 Task: Search one way flight ticket for 2 adults, 2 children, 2 infants in seat in first from Las Vegas: Harry Reid International Airport to Jacksonville: Albert J. Ellis Airport on 8-3-2023. Choice of flights is Southwest. Number of bags: 2 carry on bags. Price is upto 81000. Outbound departure time preference is 12:00. Return departure time preference is 14:15. Flight should be less emission only.
Action: Mouse moved to (242, 336)
Screenshot: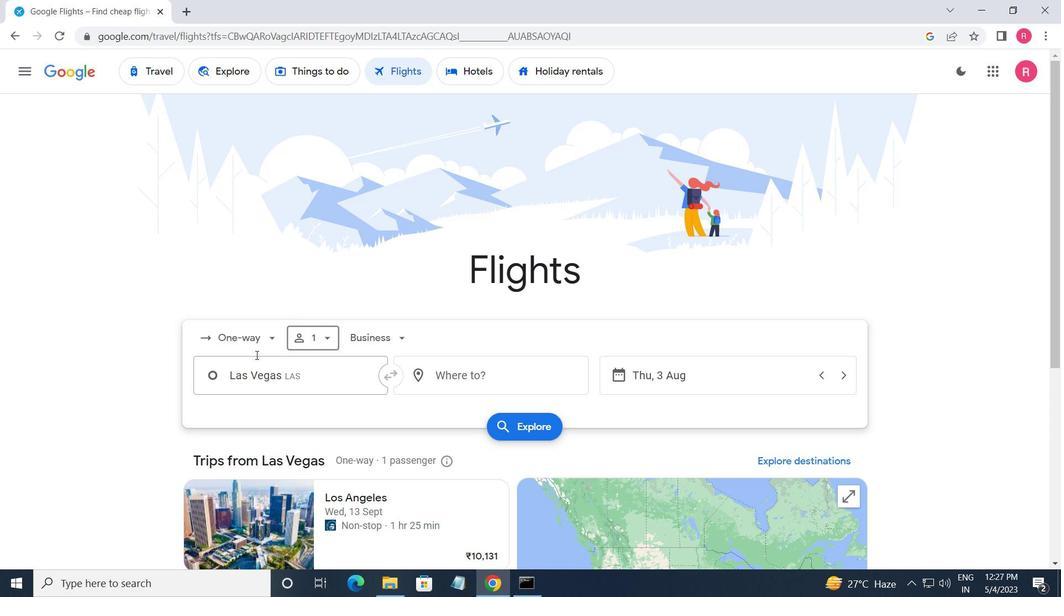 
Action: Mouse pressed left at (242, 336)
Screenshot: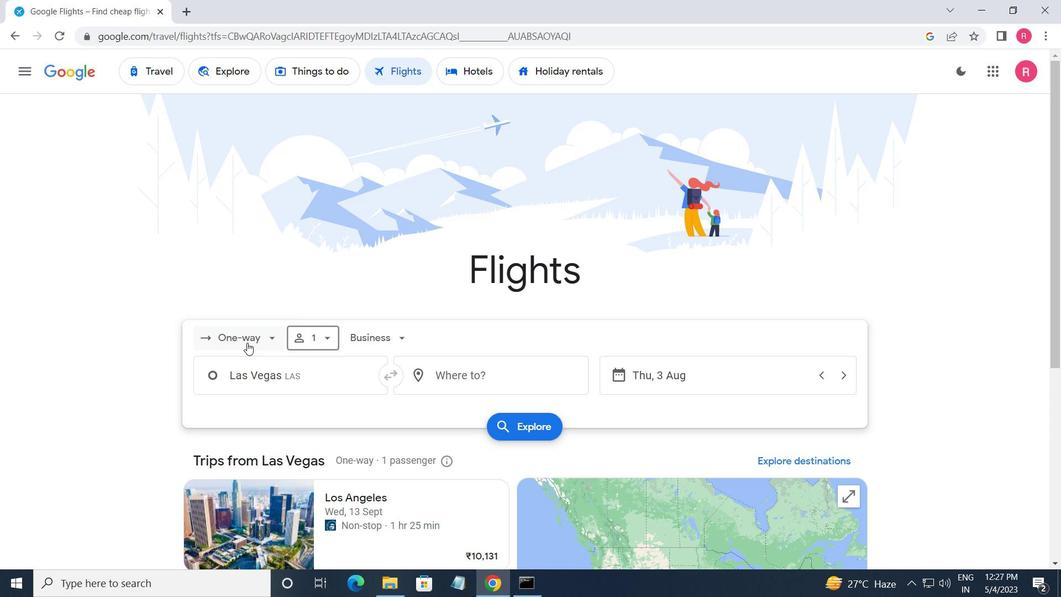 
Action: Mouse moved to (249, 405)
Screenshot: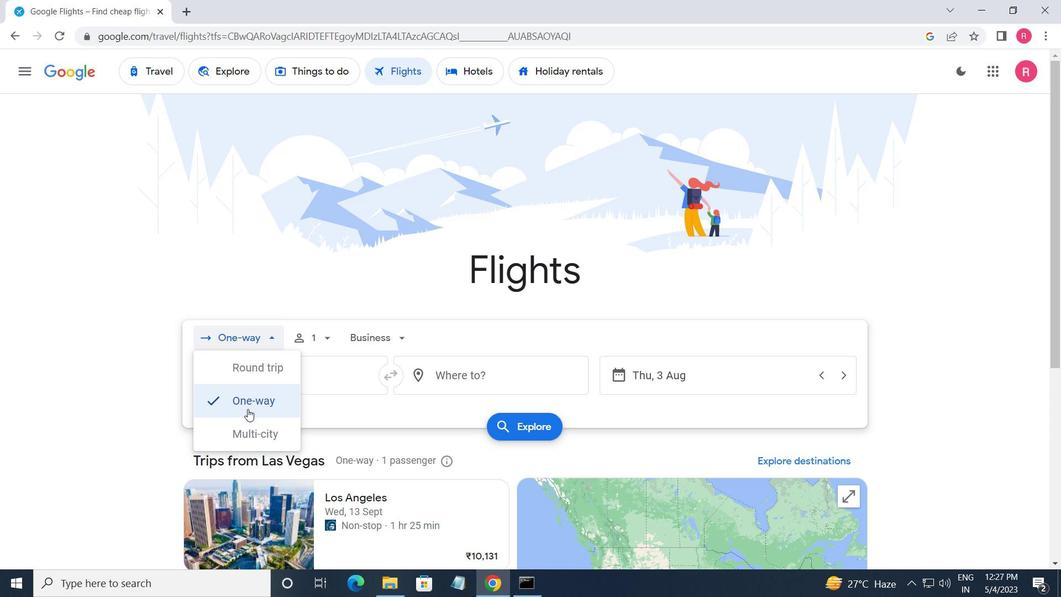 
Action: Mouse pressed left at (249, 405)
Screenshot: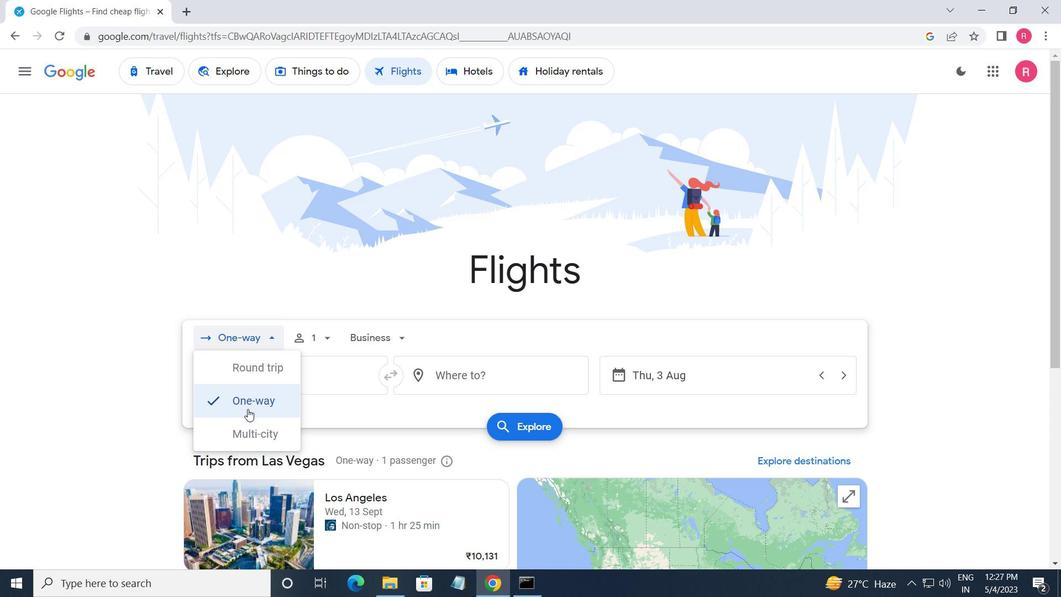 
Action: Mouse moved to (316, 337)
Screenshot: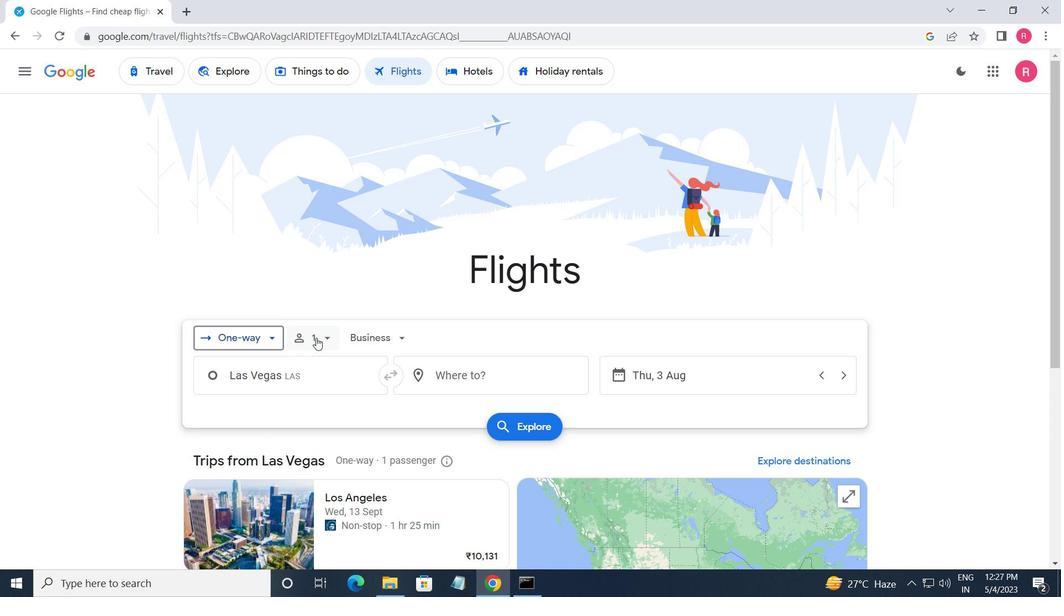 
Action: Mouse pressed left at (316, 337)
Screenshot: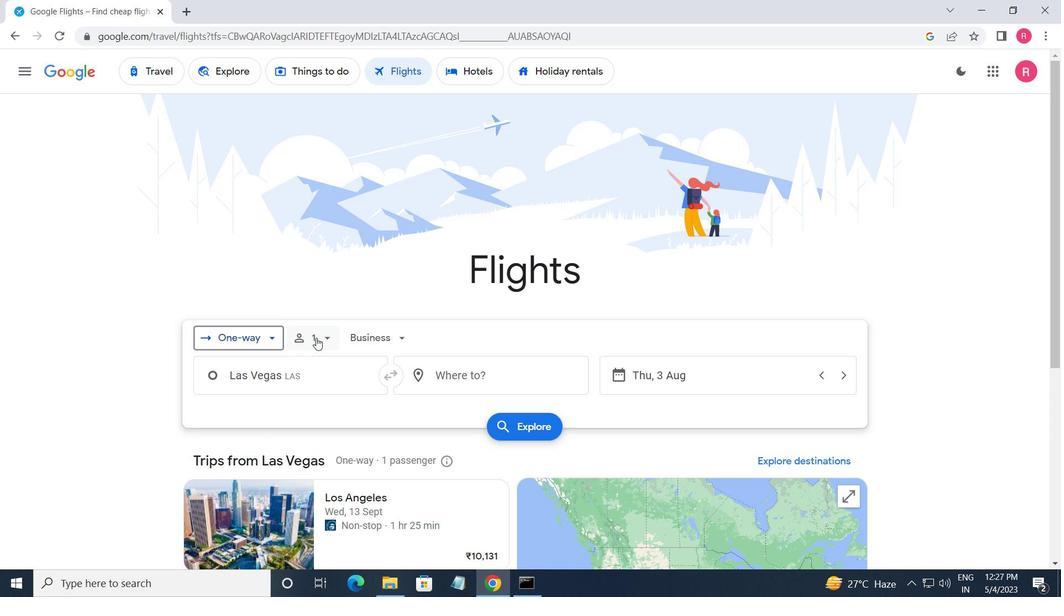 
Action: Mouse moved to (426, 375)
Screenshot: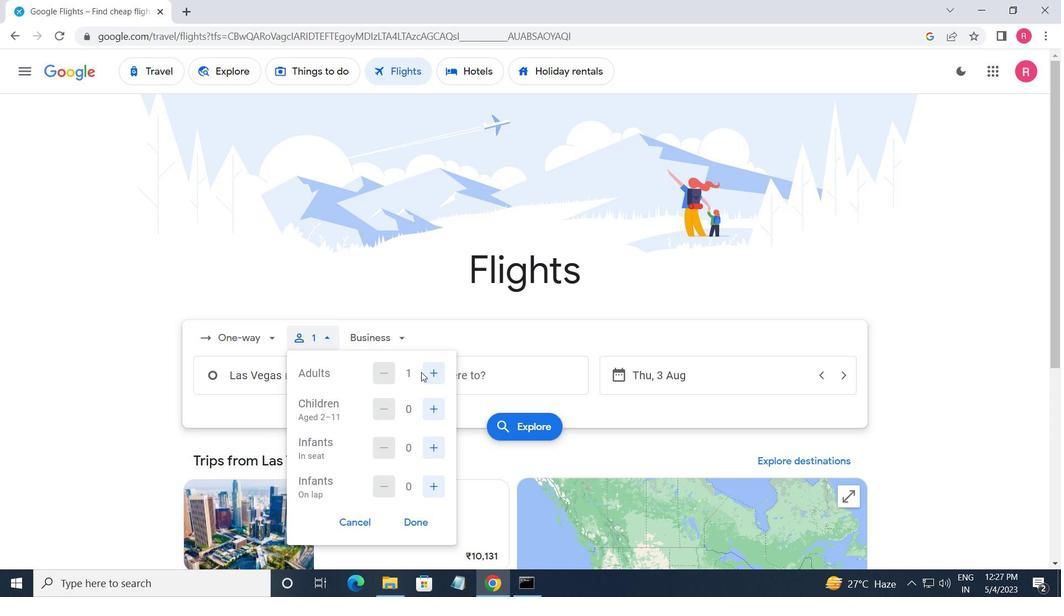 
Action: Mouse pressed left at (426, 375)
Screenshot: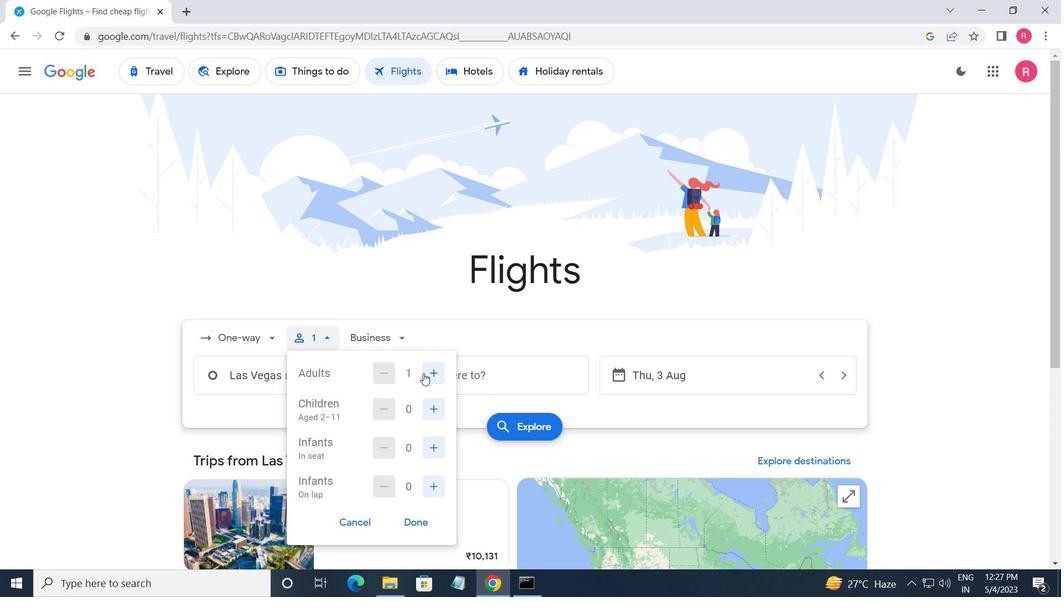 
Action: Mouse moved to (434, 414)
Screenshot: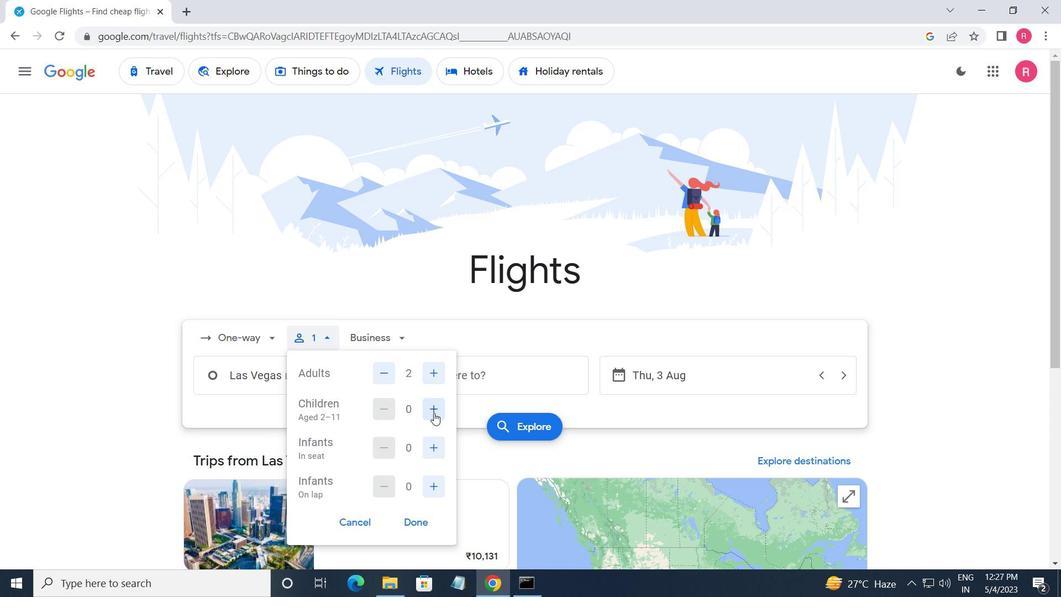 
Action: Mouse pressed left at (434, 414)
Screenshot: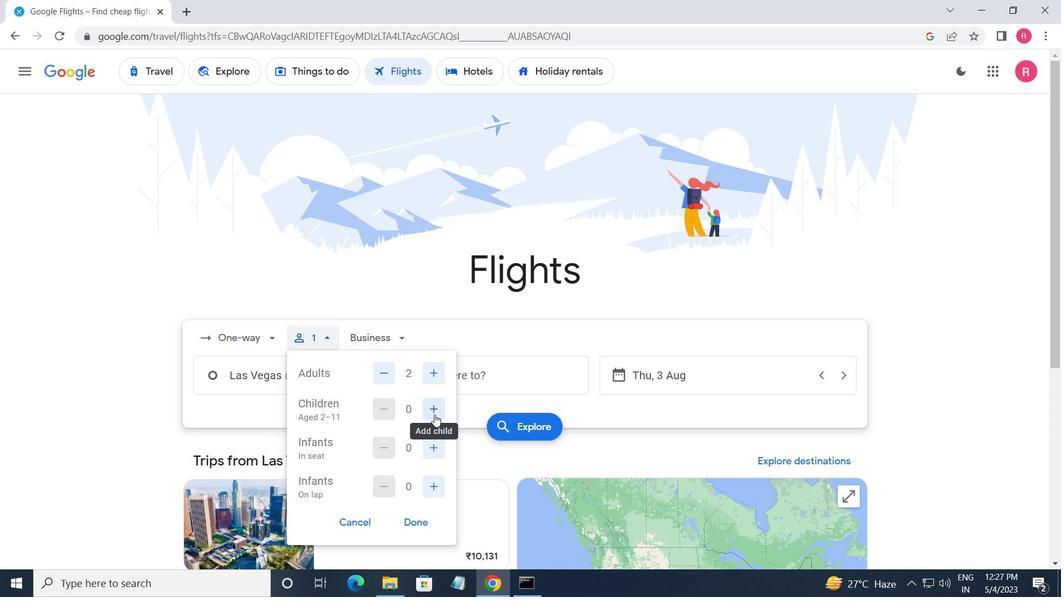 
Action: Mouse moved to (435, 414)
Screenshot: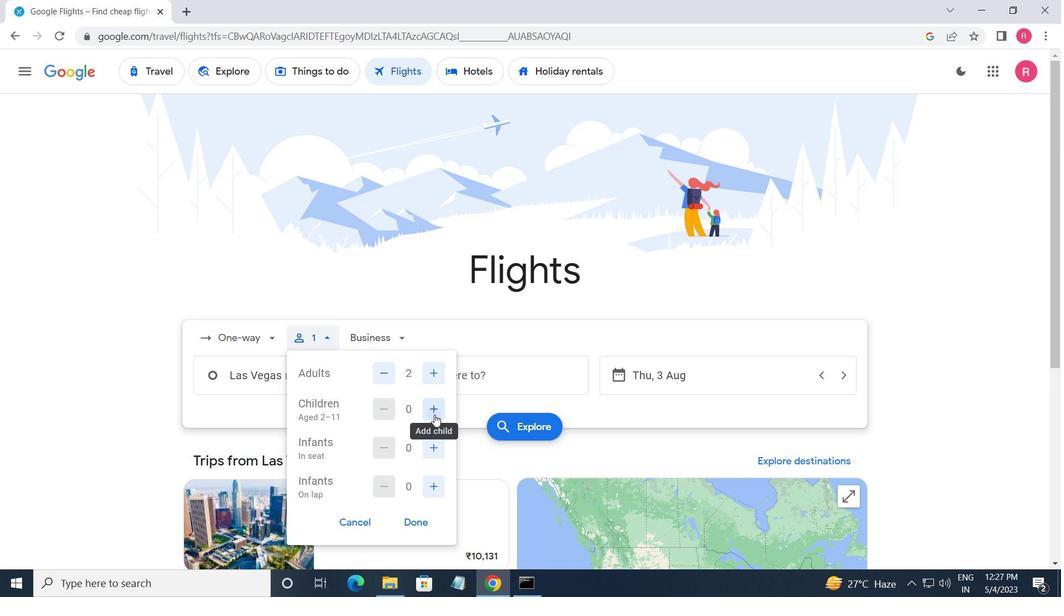 
Action: Mouse pressed left at (435, 414)
Screenshot: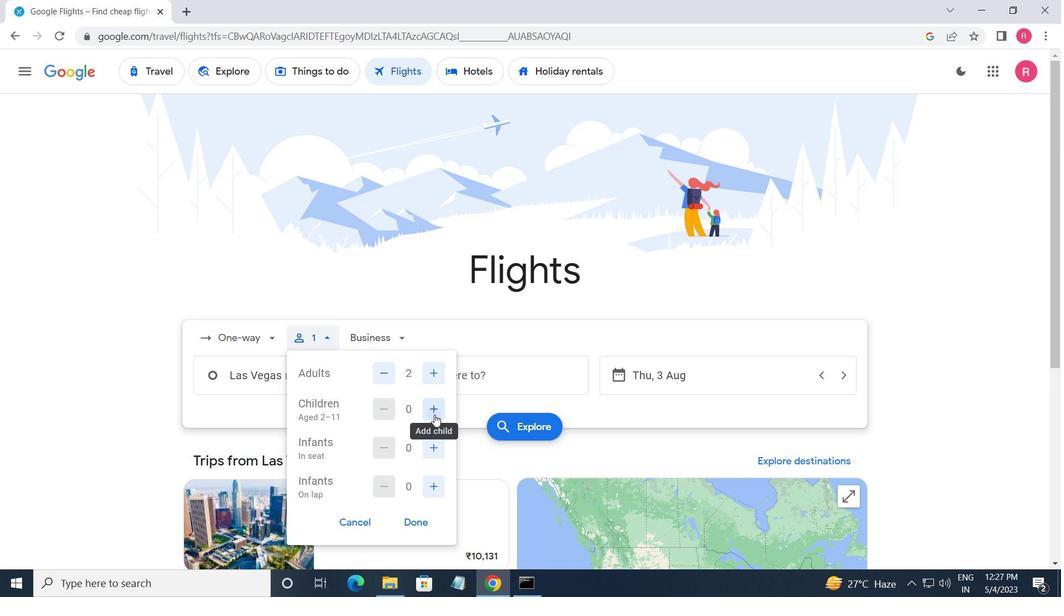 
Action: Mouse moved to (434, 440)
Screenshot: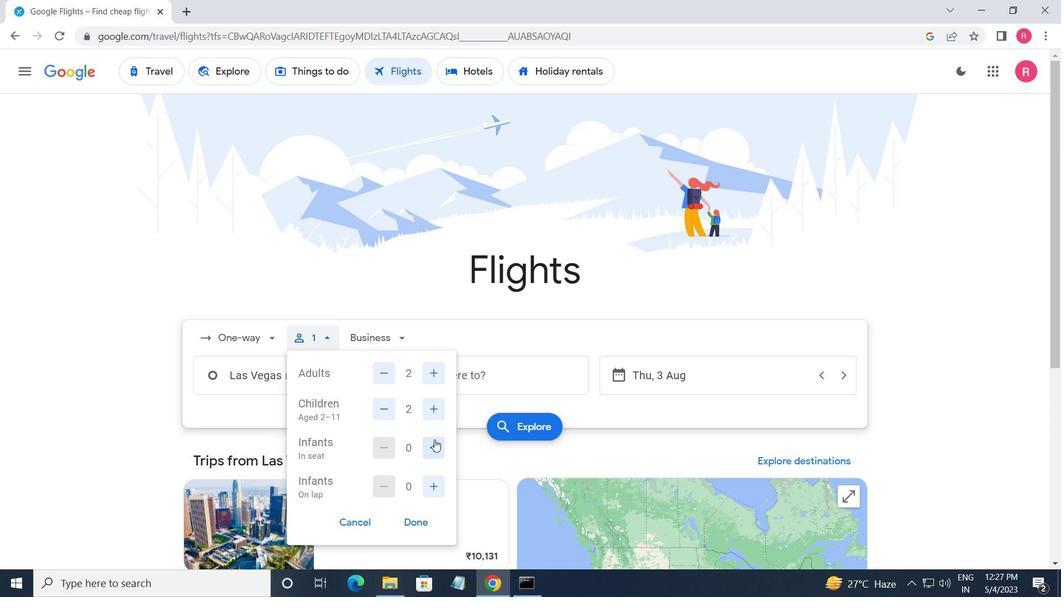 
Action: Mouse pressed left at (434, 440)
Screenshot: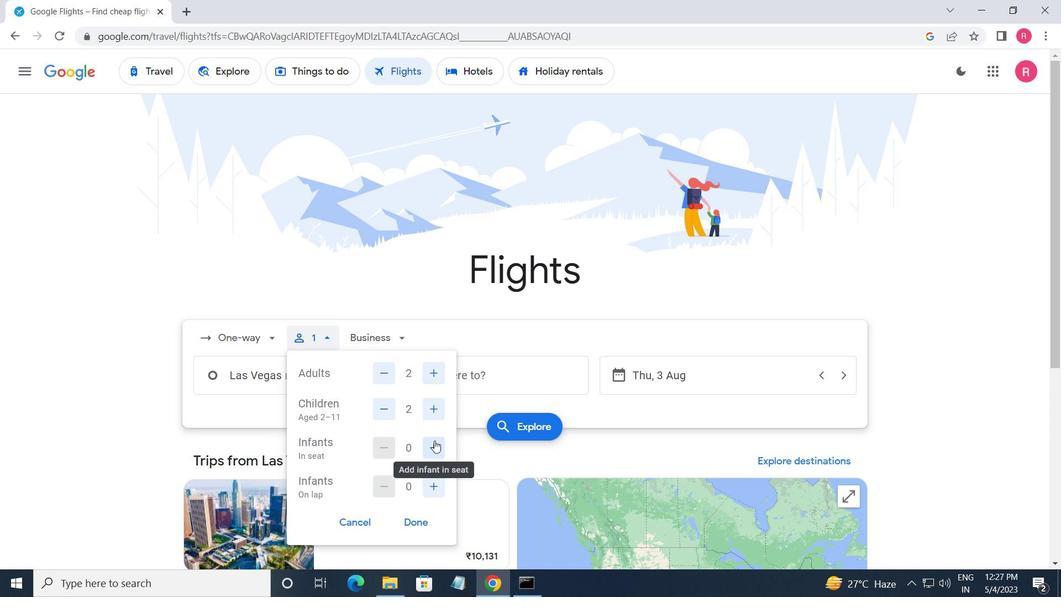 
Action: Mouse pressed left at (434, 440)
Screenshot: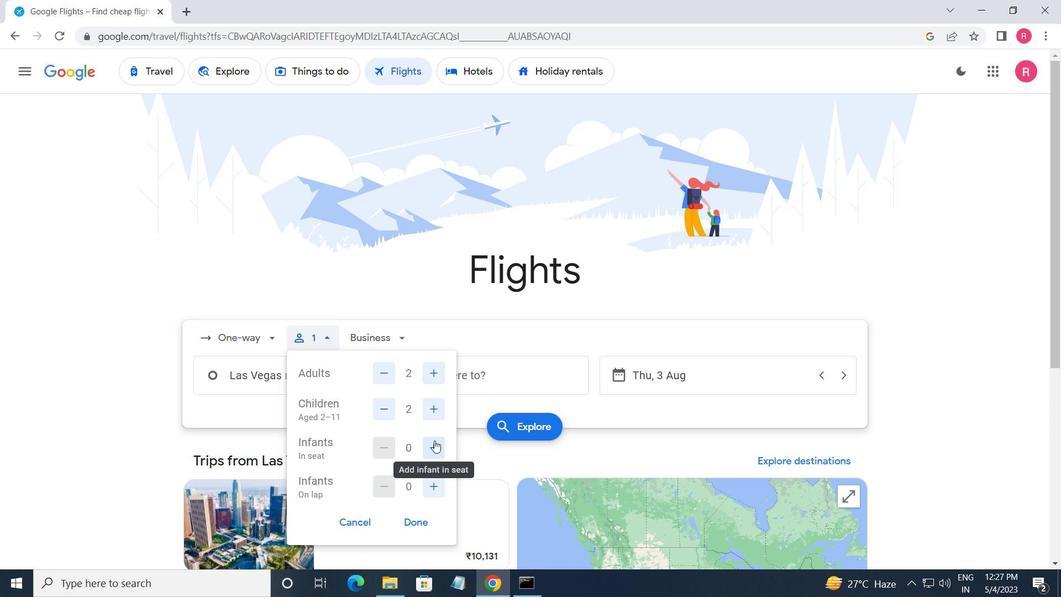 
Action: Mouse moved to (389, 322)
Screenshot: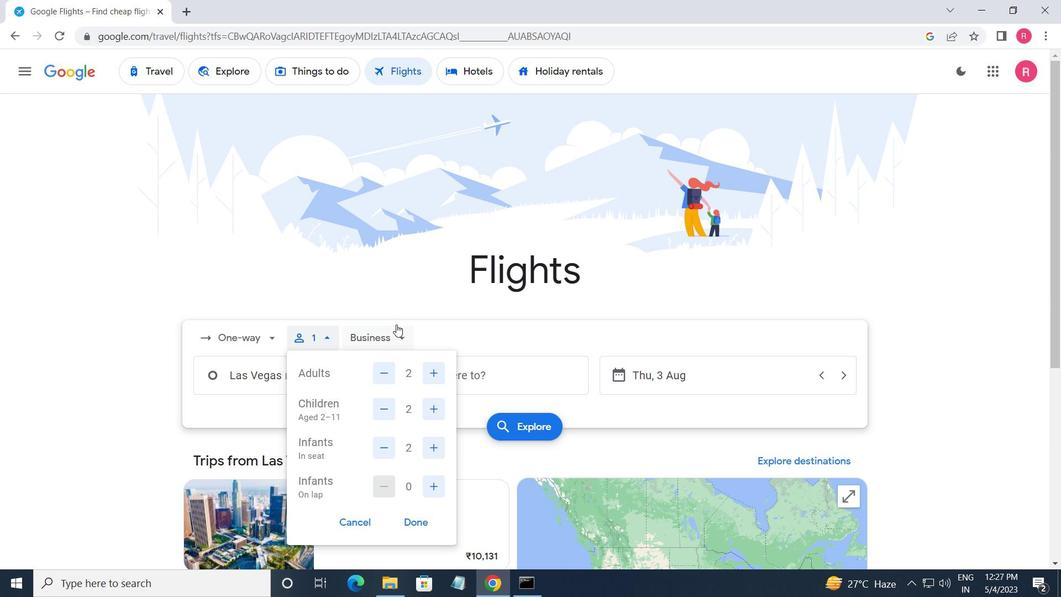 
Action: Mouse pressed left at (389, 322)
Screenshot: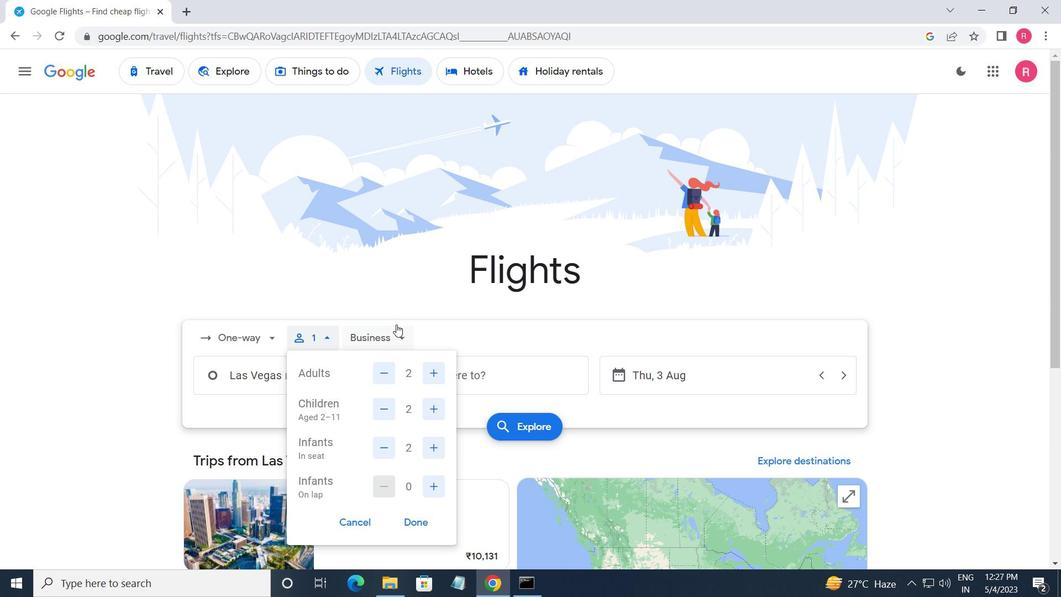 
Action: Mouse moved to (408, 475)
Screenshot: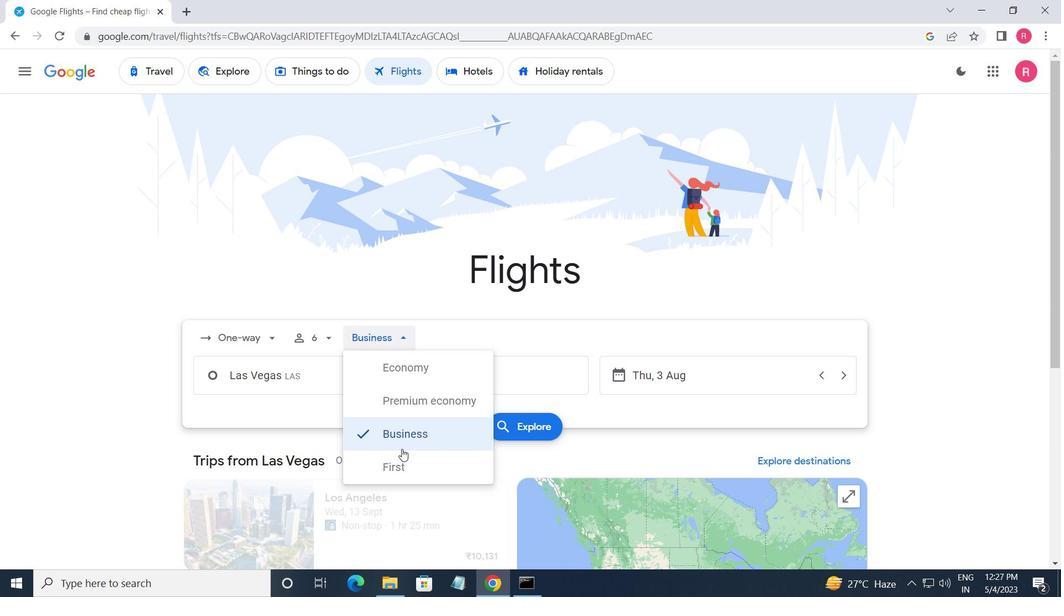 
Action: Mouse pressed left at (408, 475)
Screenshot: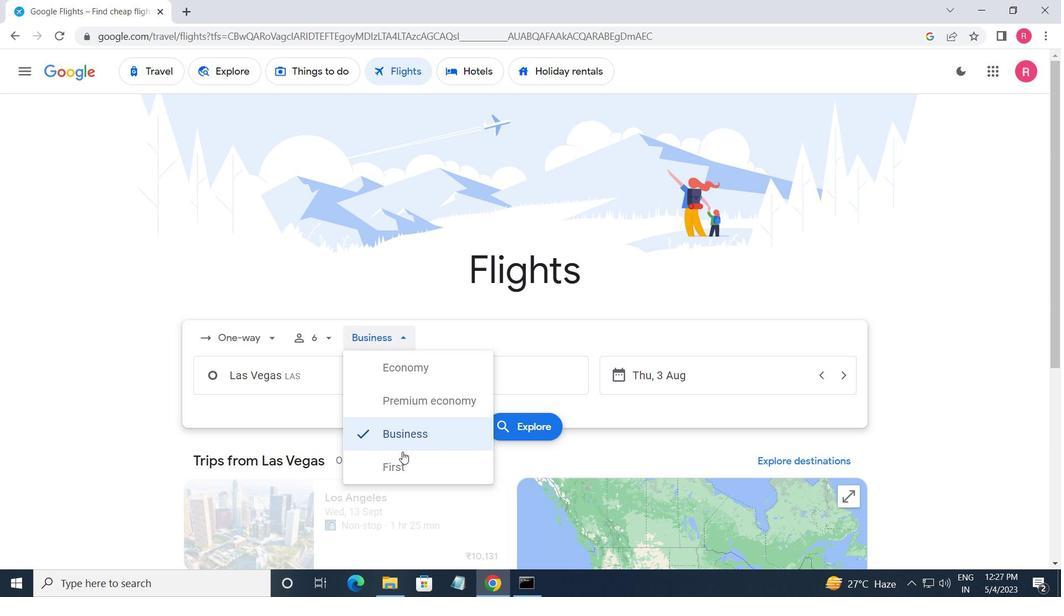 
Action: Mouse moved to (351, 393)
Screenshot: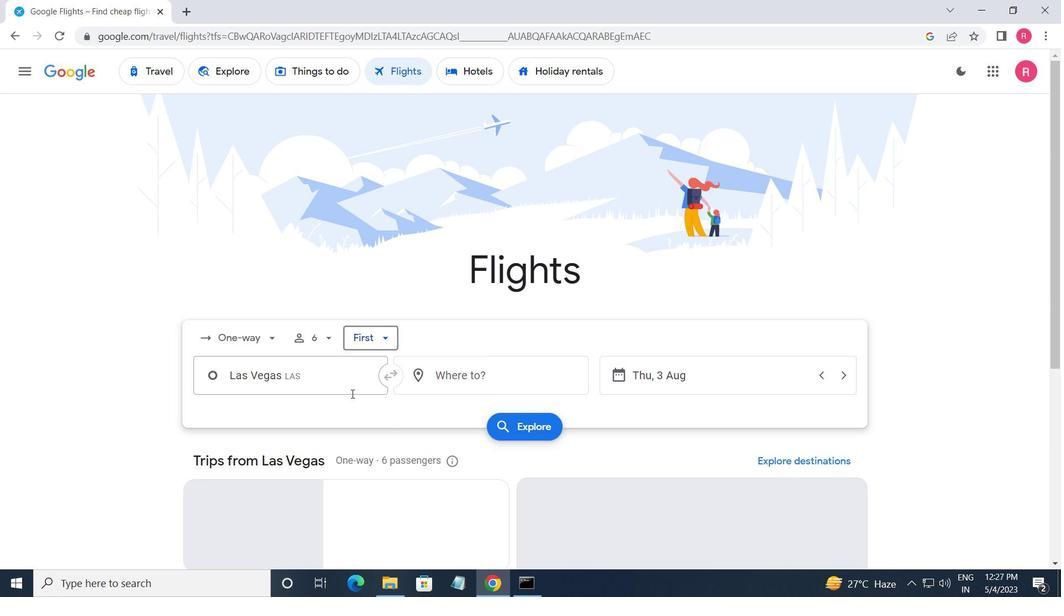 
Action: Mouse pressed left at (351, 393)
Screenshot: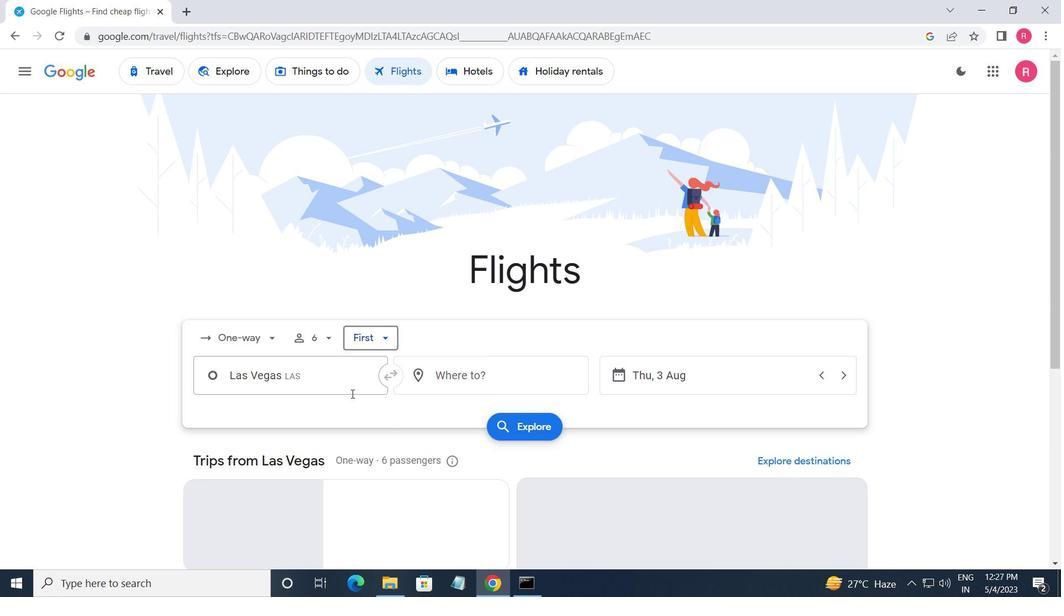 
Action: Mouse moved to (334, 441)
Screenshot: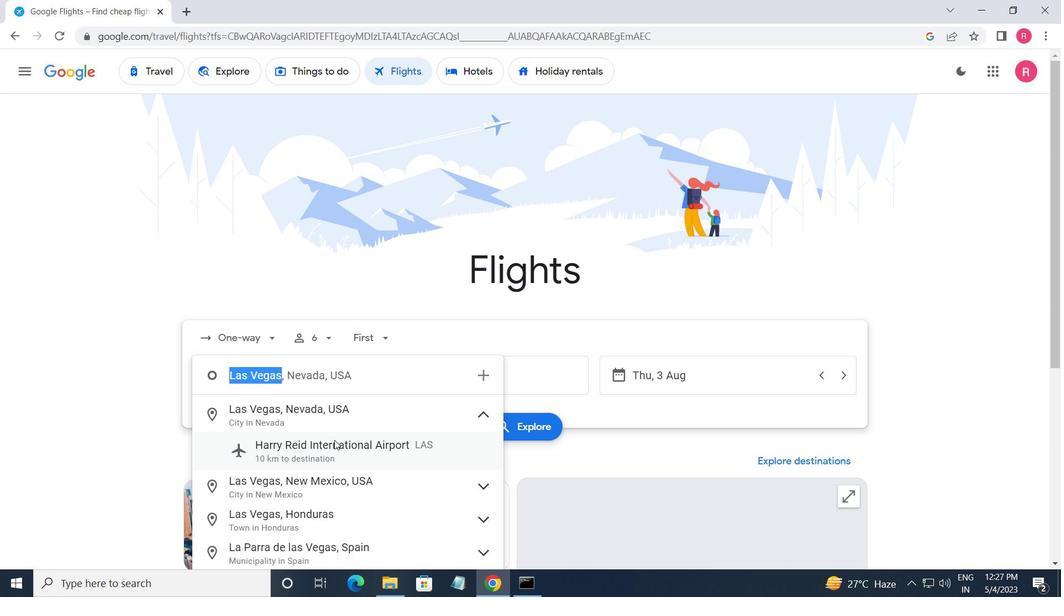
Action: Mouse pressed left at (334, 441)
Screenshot: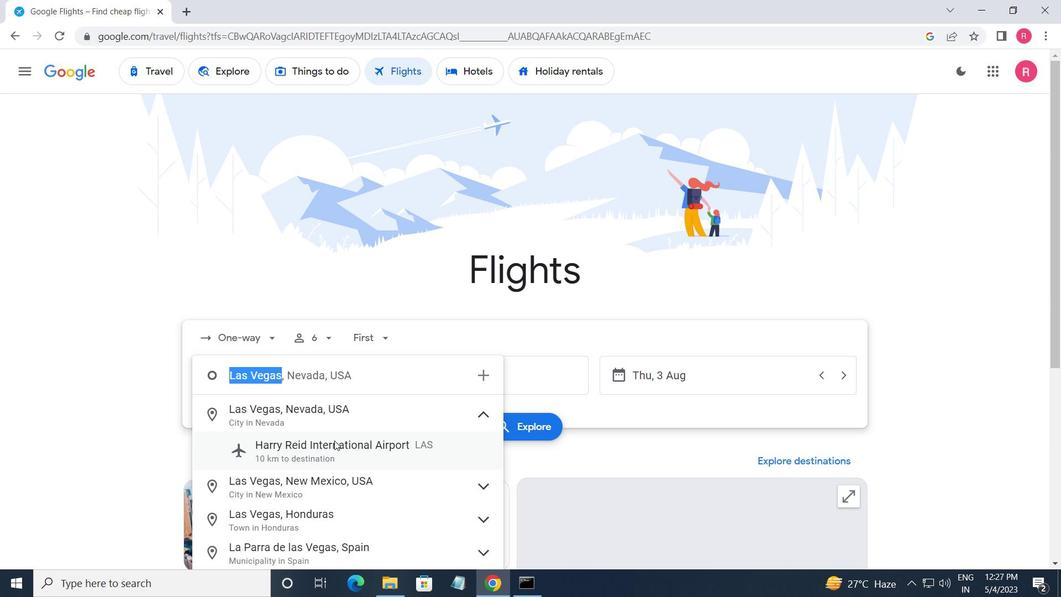 
Action: Mouse moved to (461, 374)
Screenshot: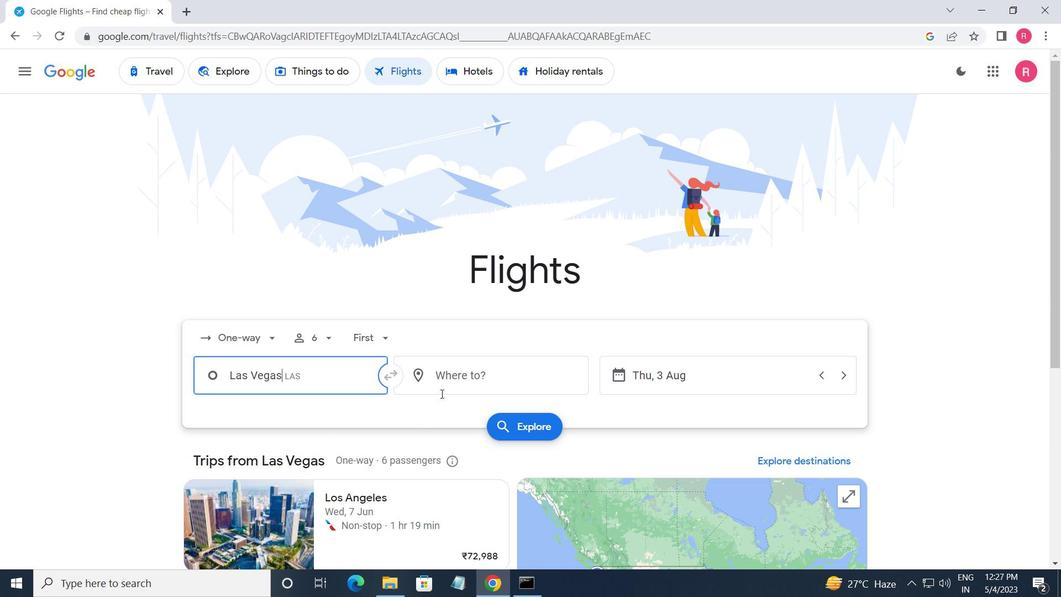 
Action: Mouse pressed left at (461, 374)
Screenshot: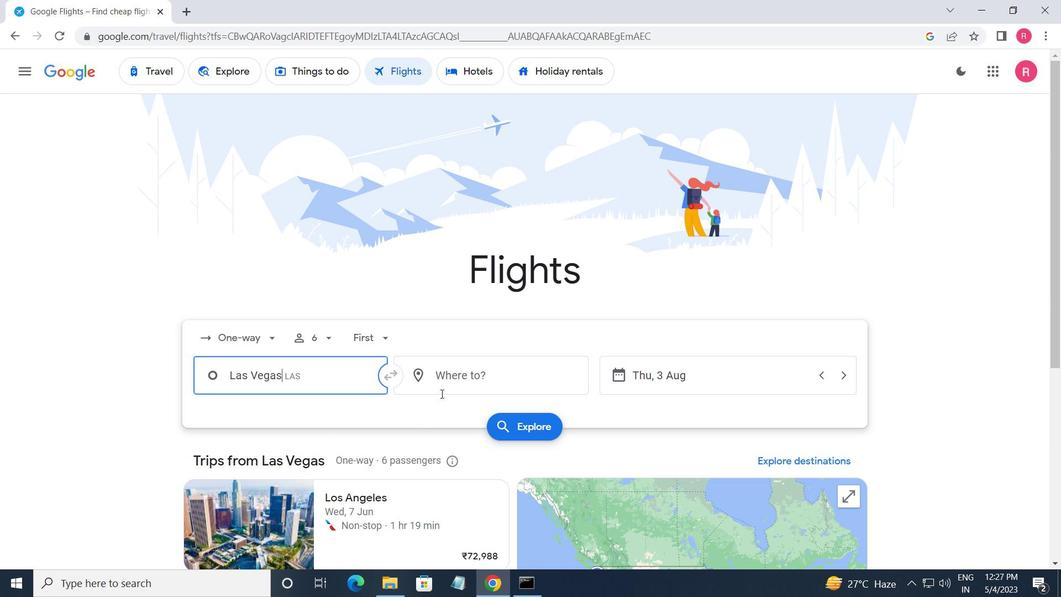 
Action: Mouse moved to (455, 504)
Screenshot: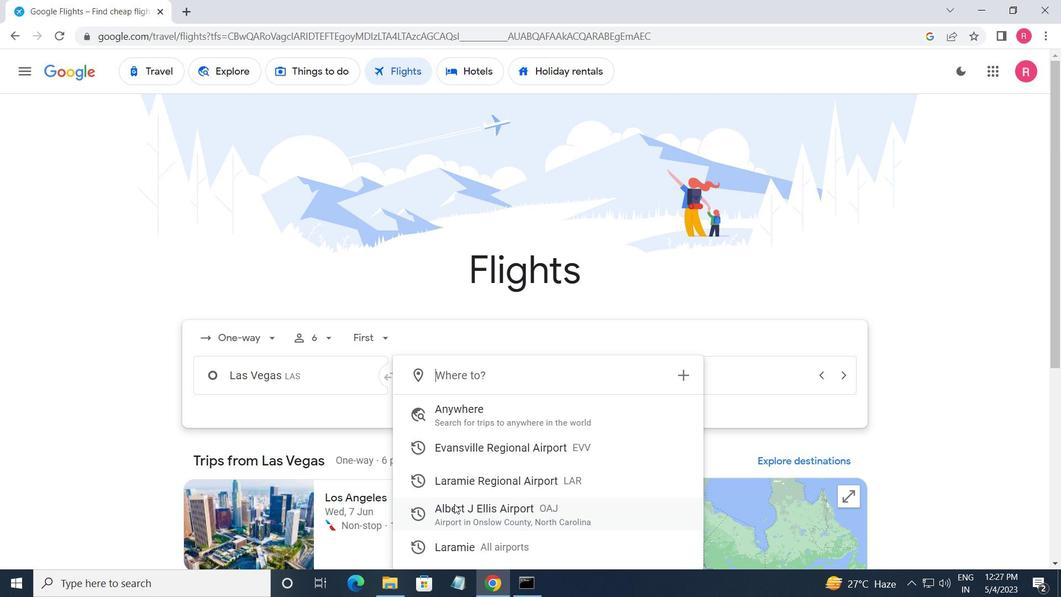 
Action: Mouse pressed left at (455, 504)
Screenshot: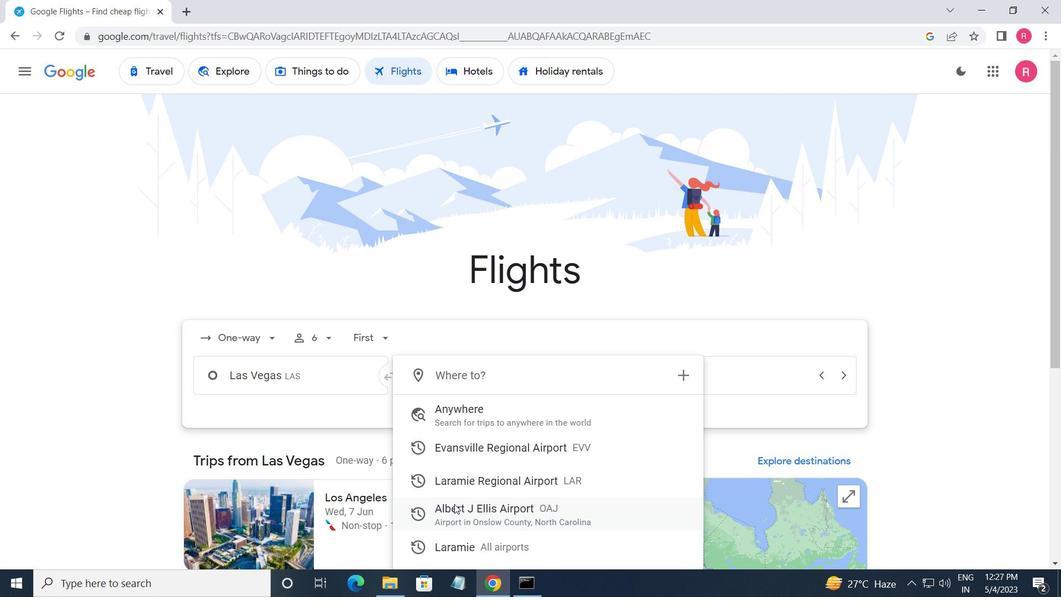 
Action: Mouse moved to (708, 385)
Screenshot: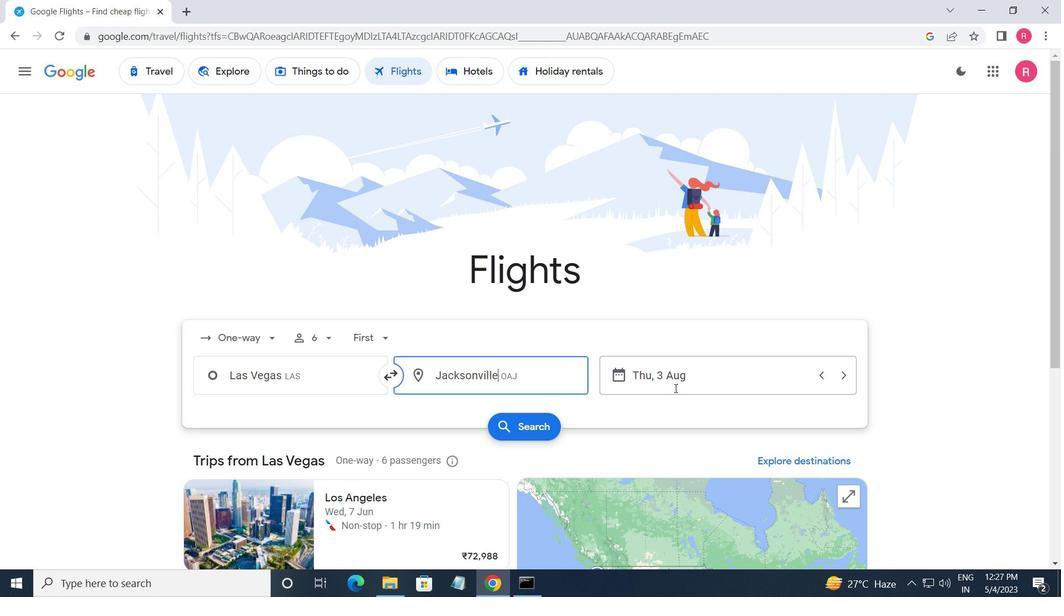 
Action: Mouse pressed left at (708, 385)
Screenshot: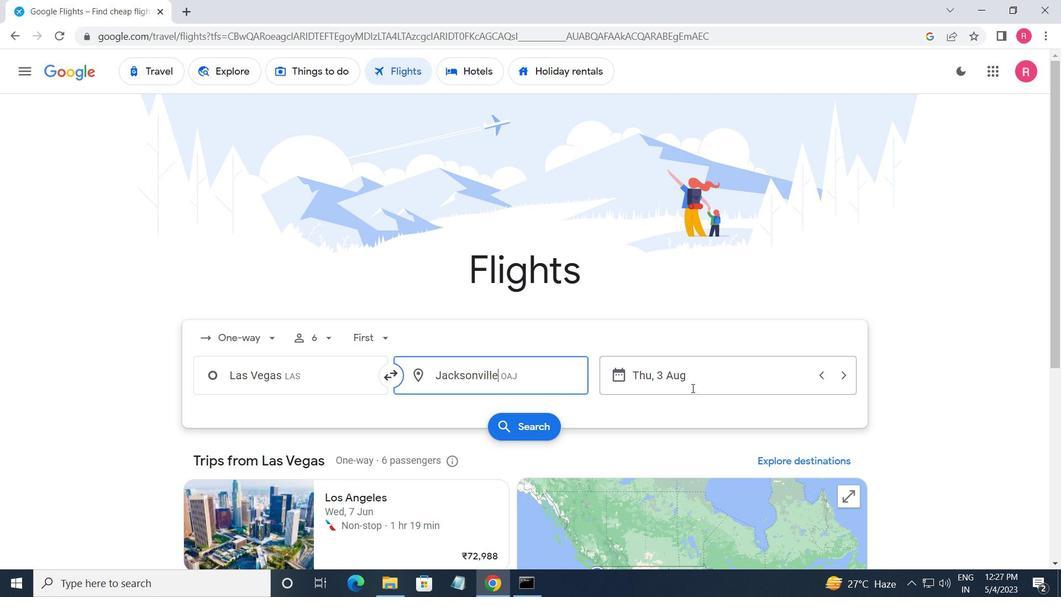 
Action: Mouse moved to (486, 315)
Screenshot: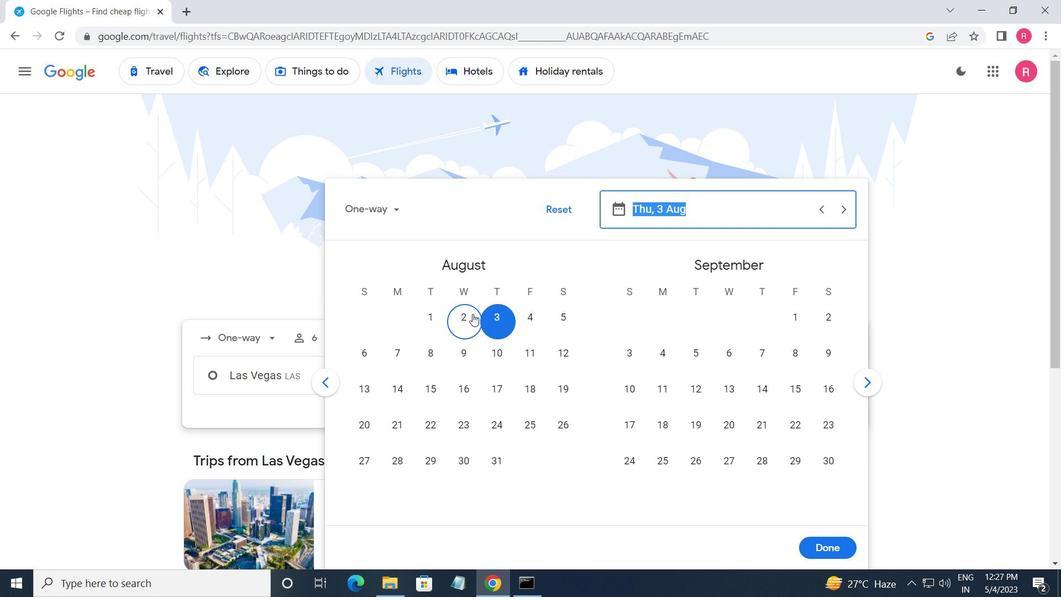 
Action: Mouse pressed left at (486, 315)
Screenshot: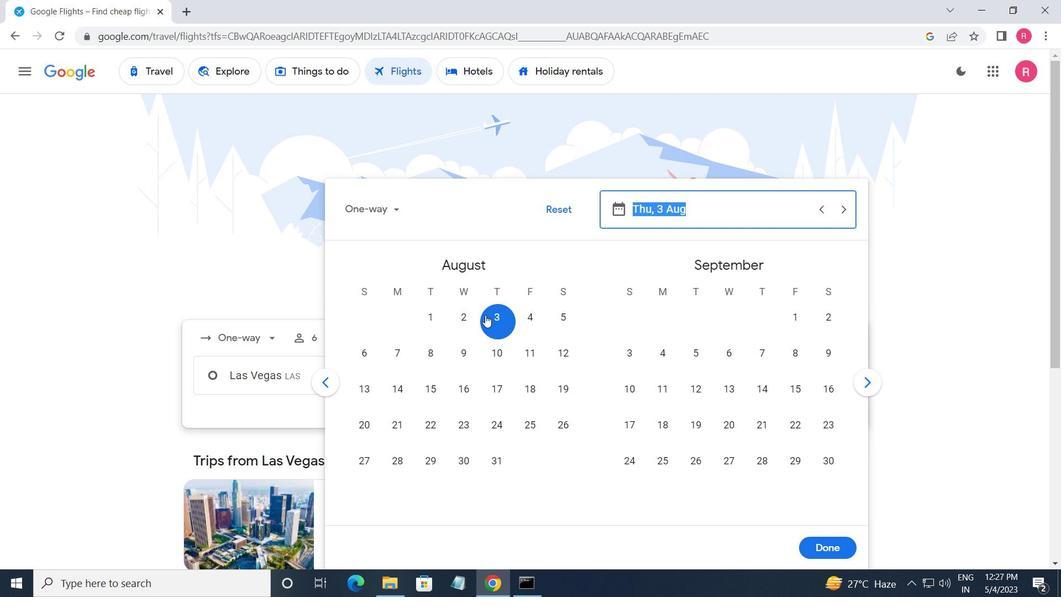 
Action: Mouse moved to (822, 548)
Screenshot: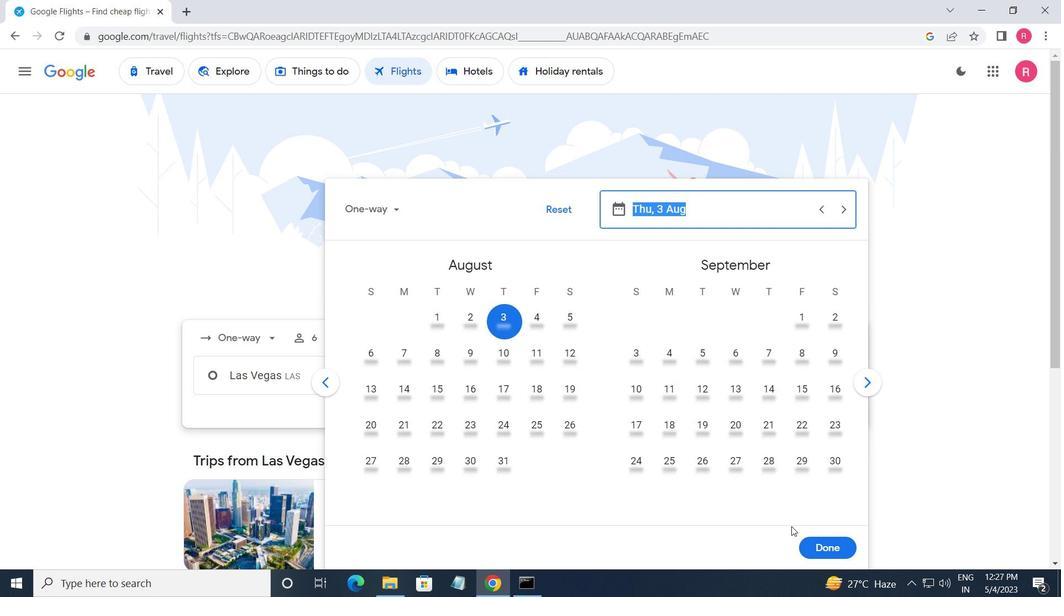 
Action: Mouse pressed left at (822, 548)
Screenshot: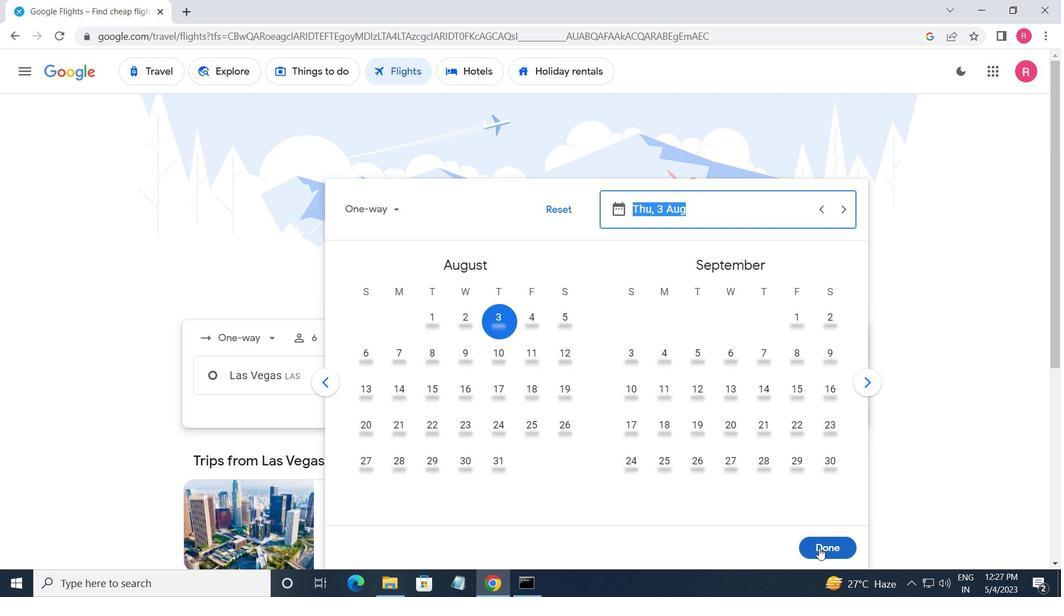 
Action: Mouse moved to (502, 421)
Screenshot: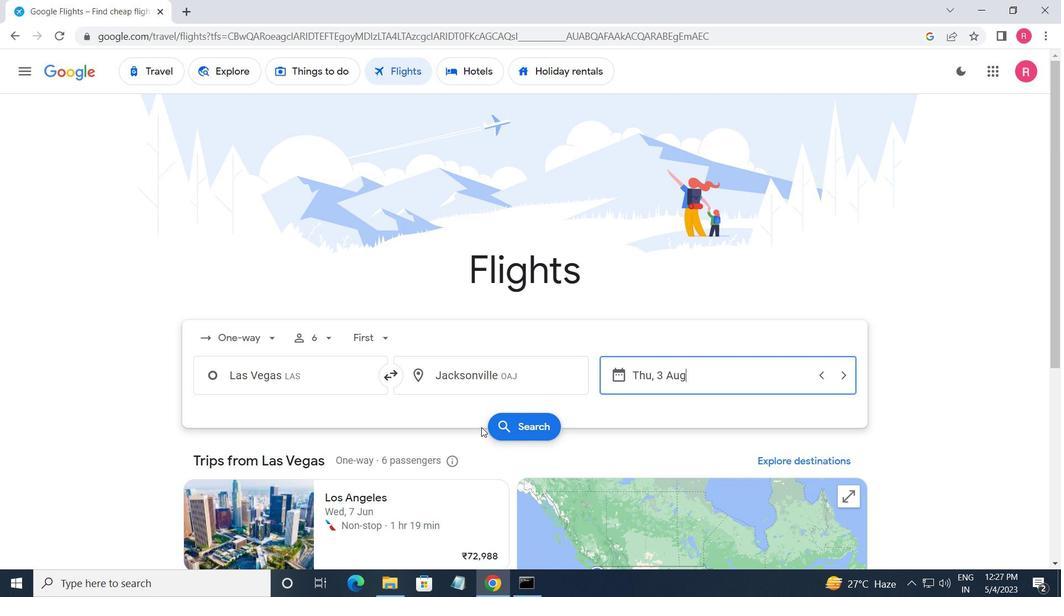 
Action: Mouse pressed left at (502, 421)
Screenshot: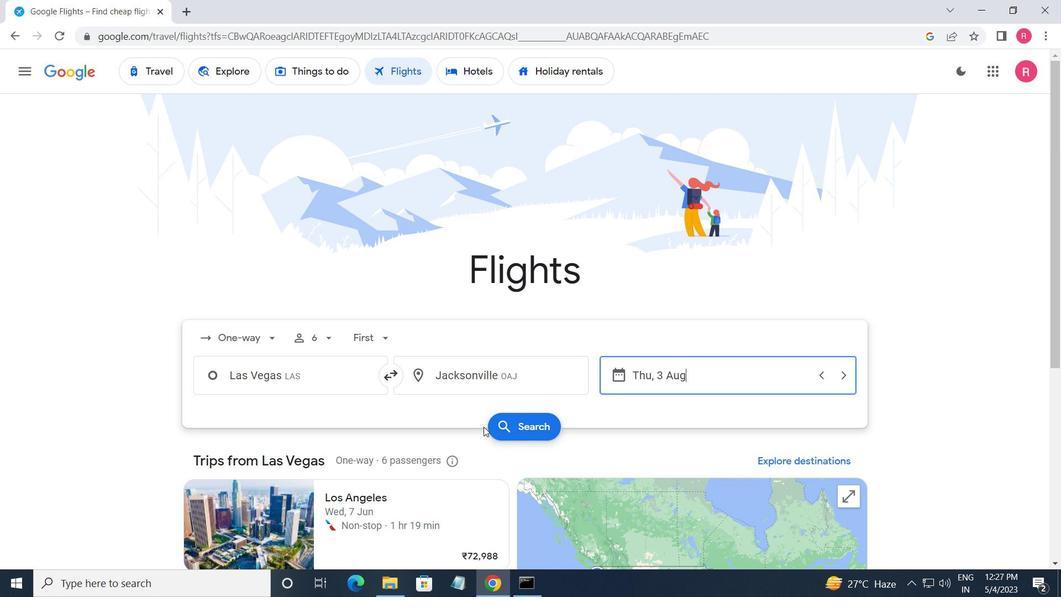 
Action: Mouse moved to (213, 210)
Screenshot: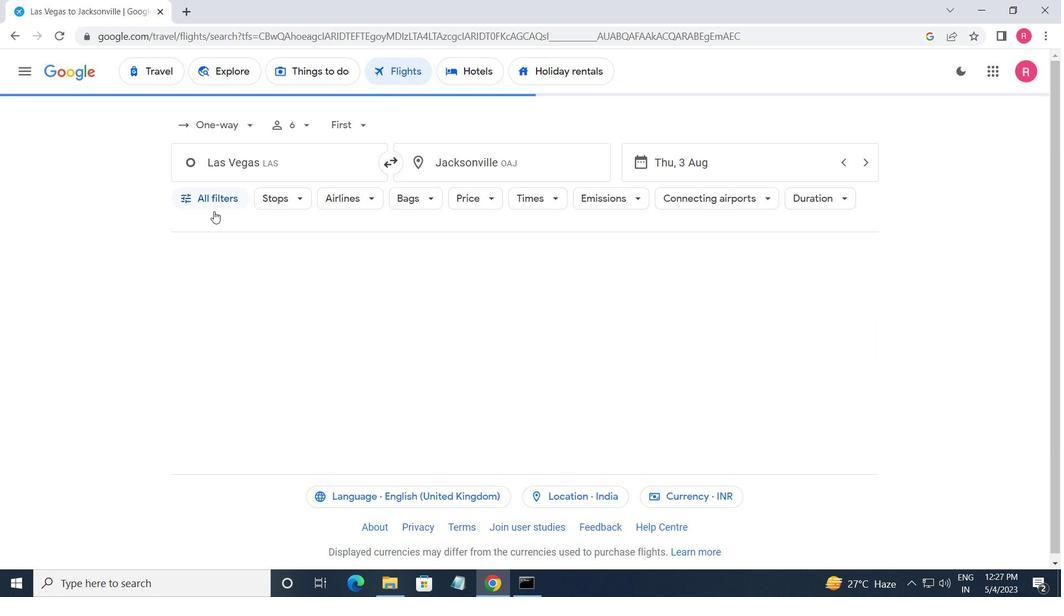 
Action: Mouse pressed left at (213, 210)
Screenshot: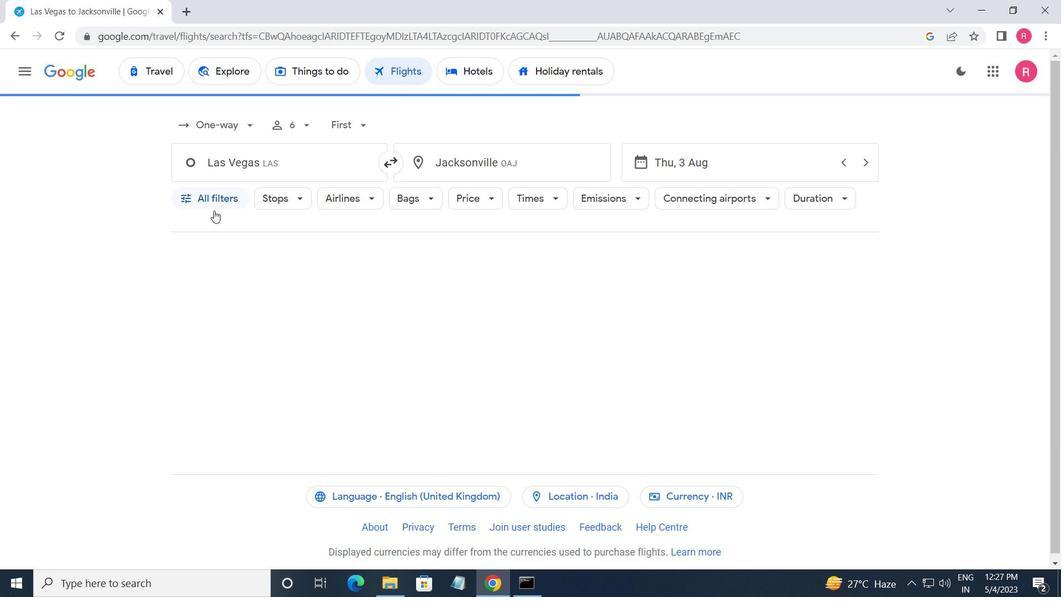 
Action: Mouse moved to (291, 363)
Screenshot: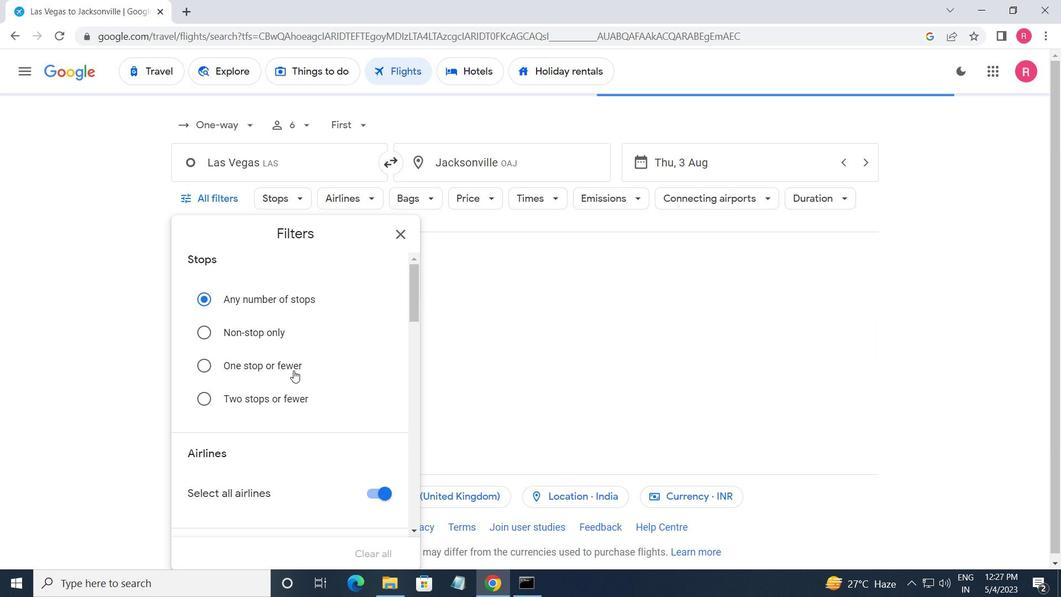 
Action: Mouse scrolled (291, 363) with delta (0, 0)
Screenshot: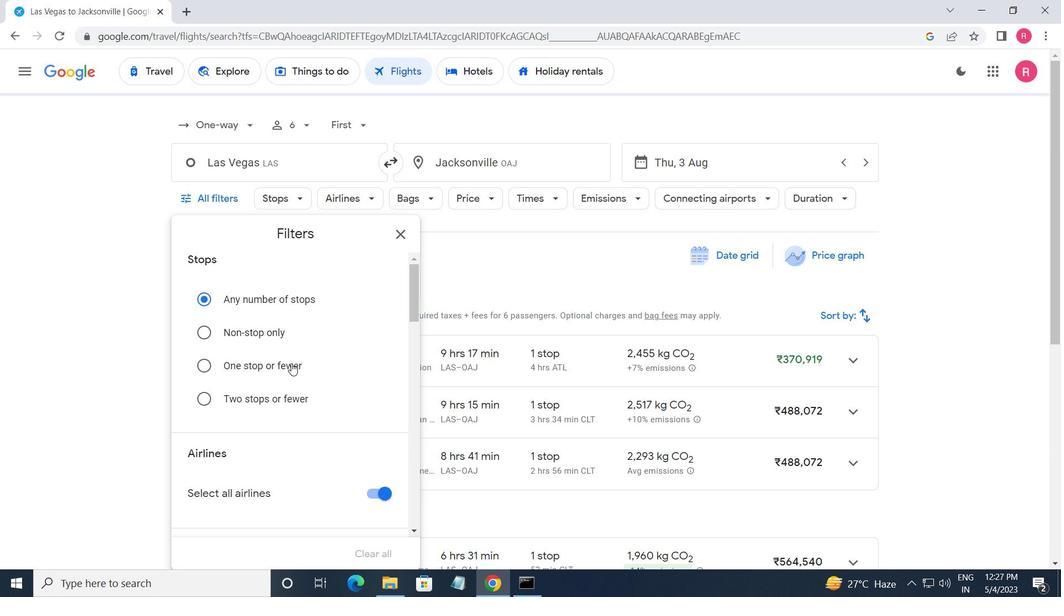 
Action: Mouse scrolled (291, 363) with delta (0, 0)
Screenshot: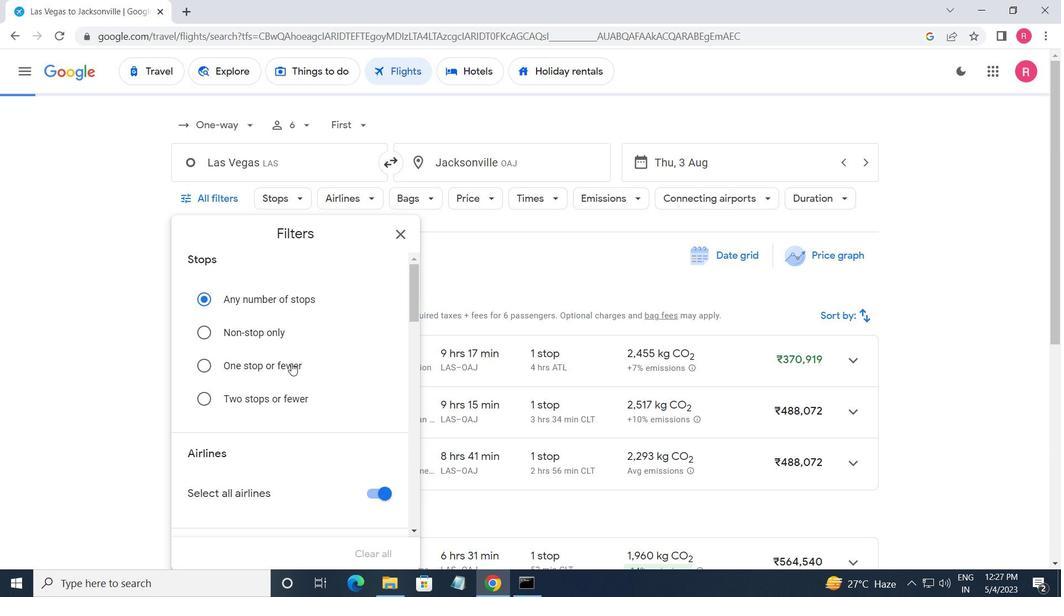 
Action: Mouse scrolled (291, 363) with delta (0, 0)
Screenshot: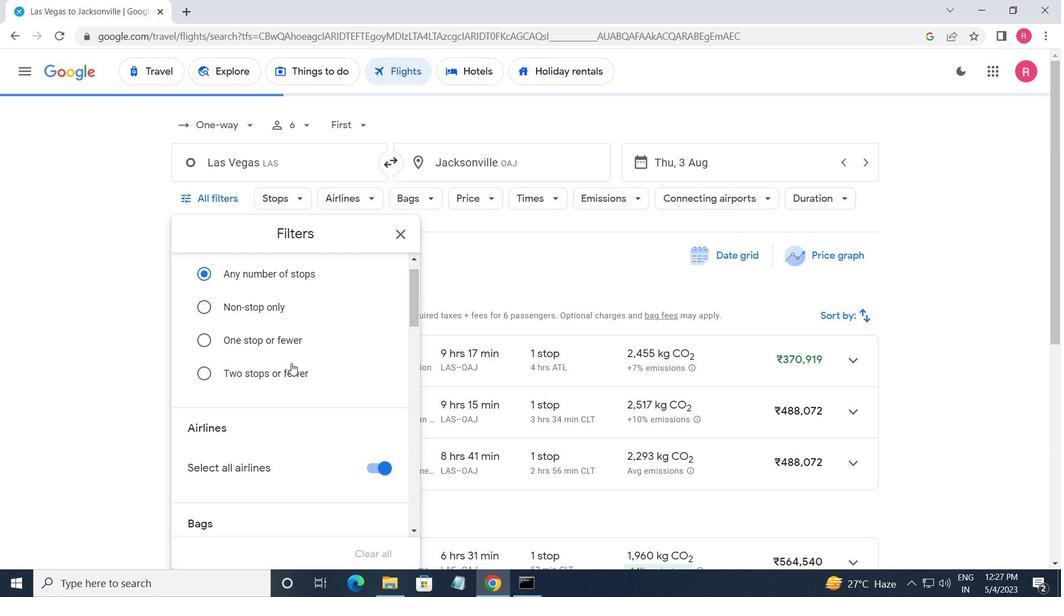 
Action: Mouse moved to (291, 363)
Screenshot: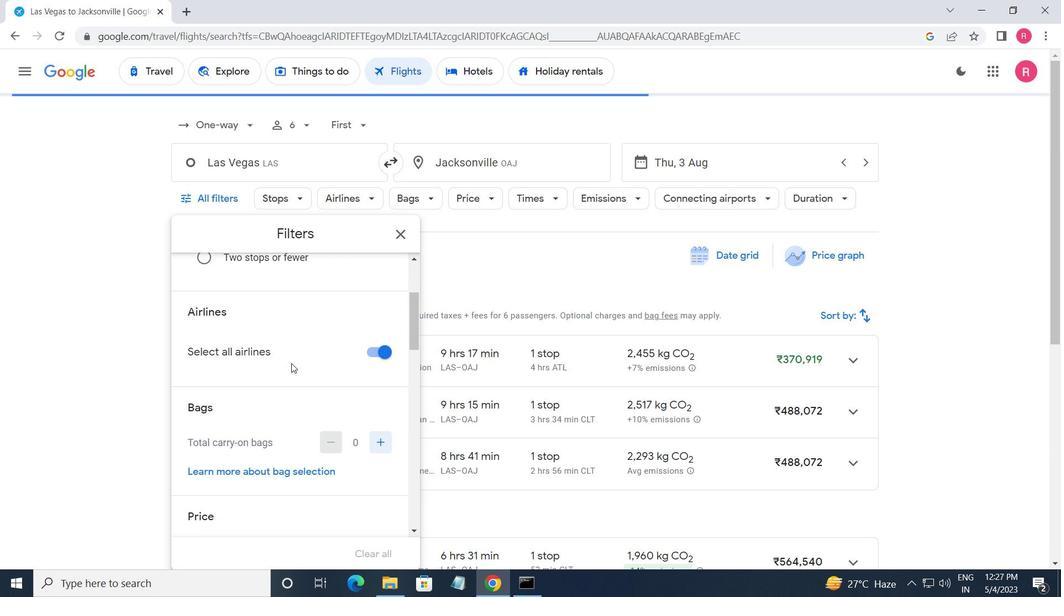 
Action: Mouse scrolled (291, 363) with delta (0, 0)
Screenshot: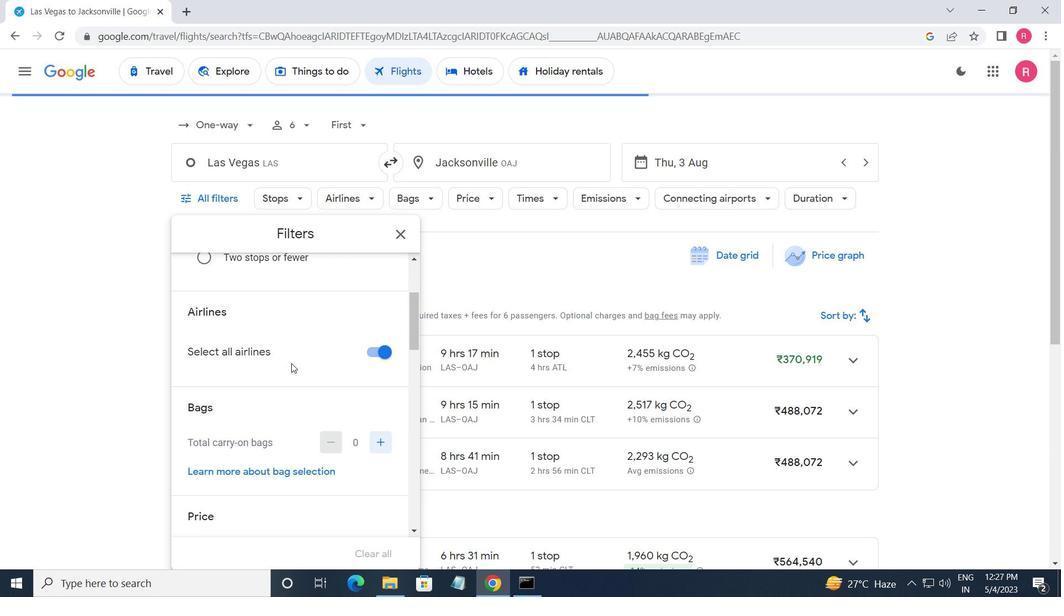 
Action: Mouse moved to (291, 364)
Screenshot: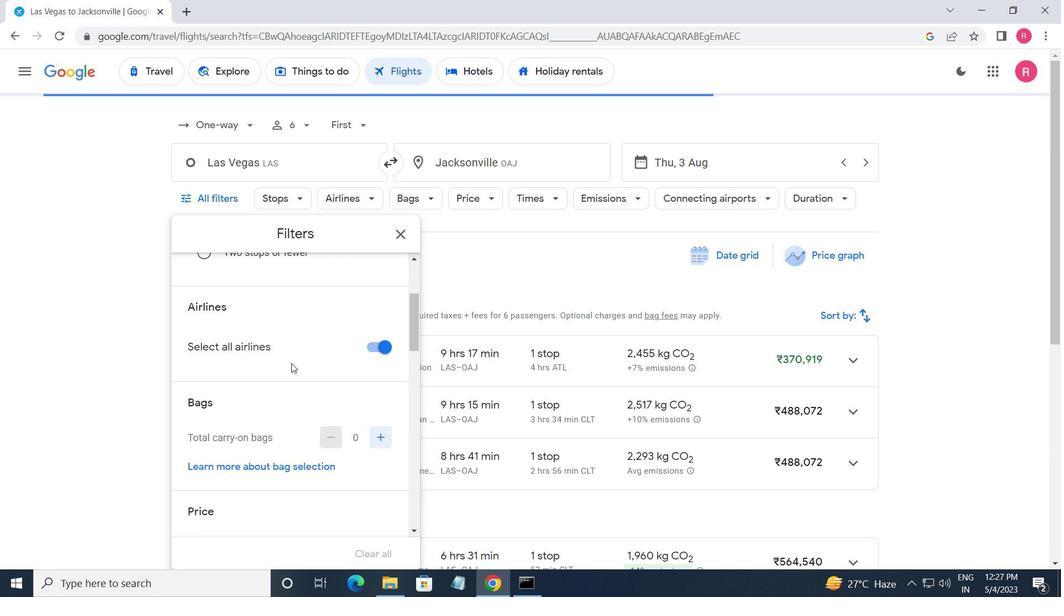 
Action: Mouse scrolled (291, 363) with delta (0, 0)
Screenshot: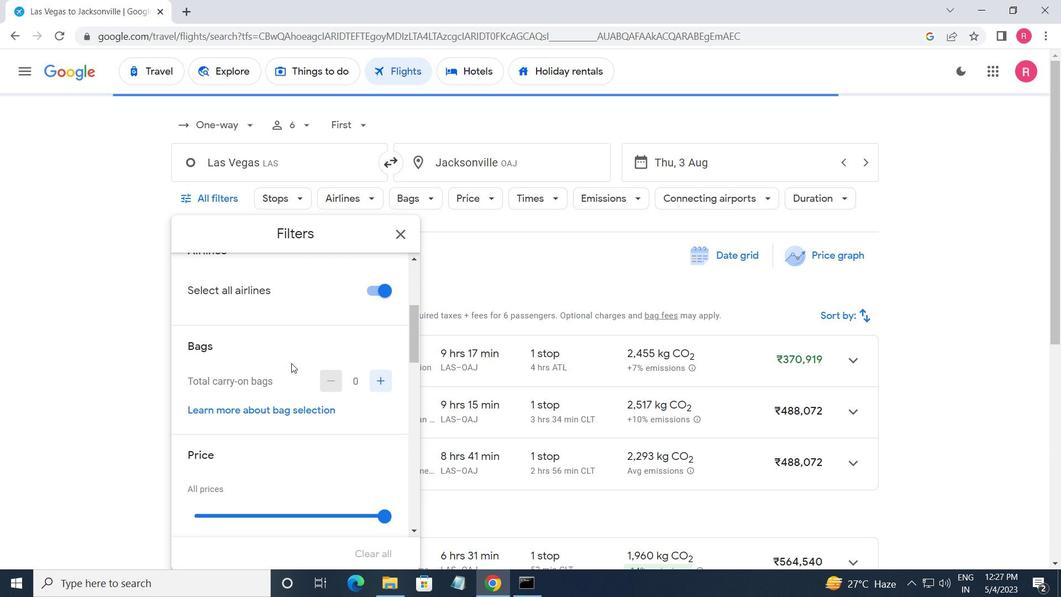 
Action: Mouse moved to (291, 364)
Screenshot: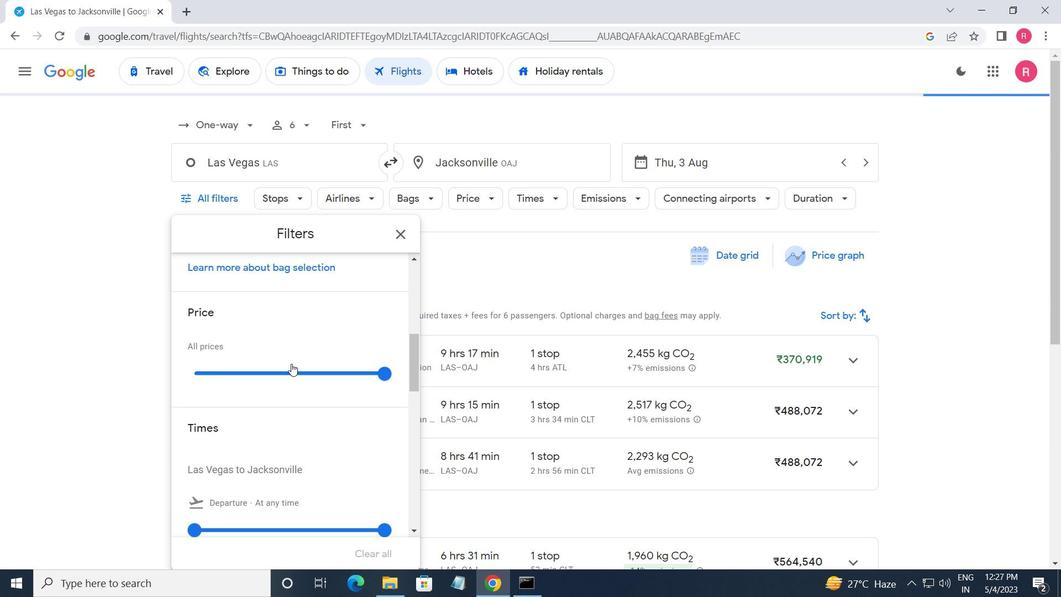 
Action: Mouse scrolled (291, 365) with delta (0, 0)
Screenshot: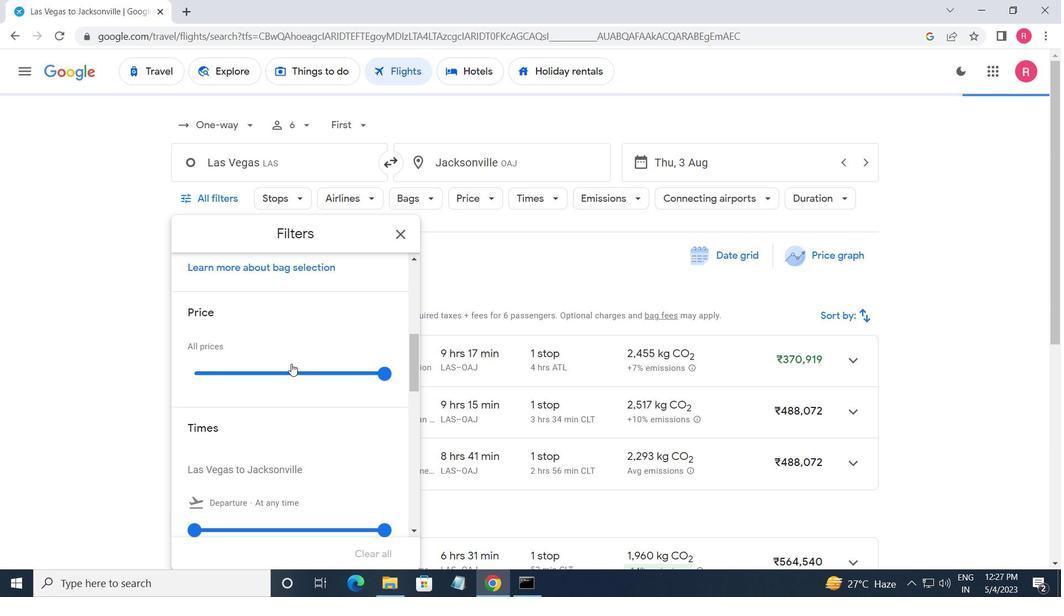 
Action: Mouse scrolled (291, 365) with delta (0, 0)
Screenshot: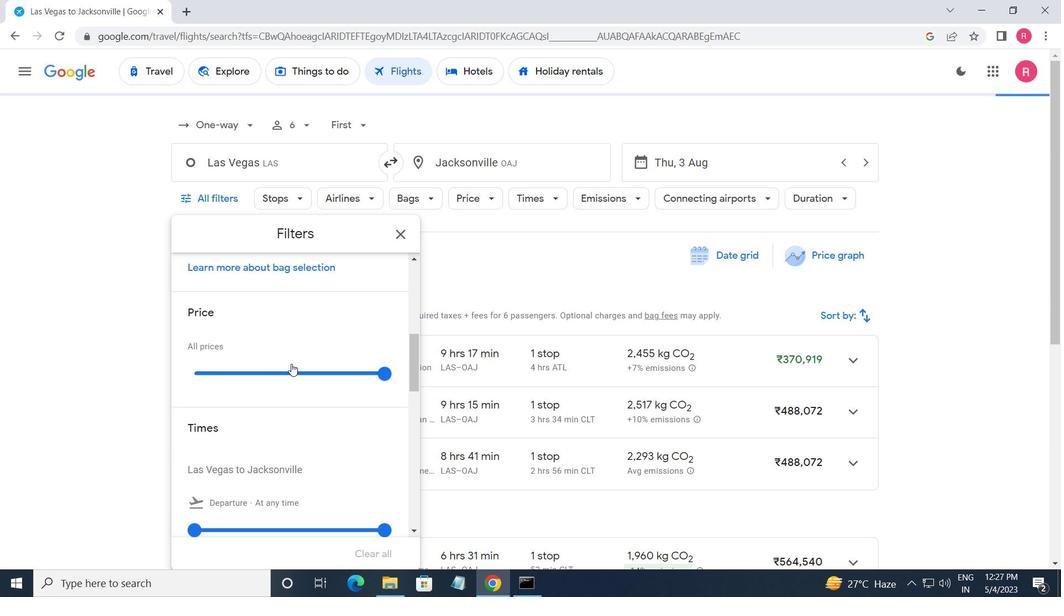 
Action: Mouse scrolled (291, 365) with delta (0, 0)
Screenshot: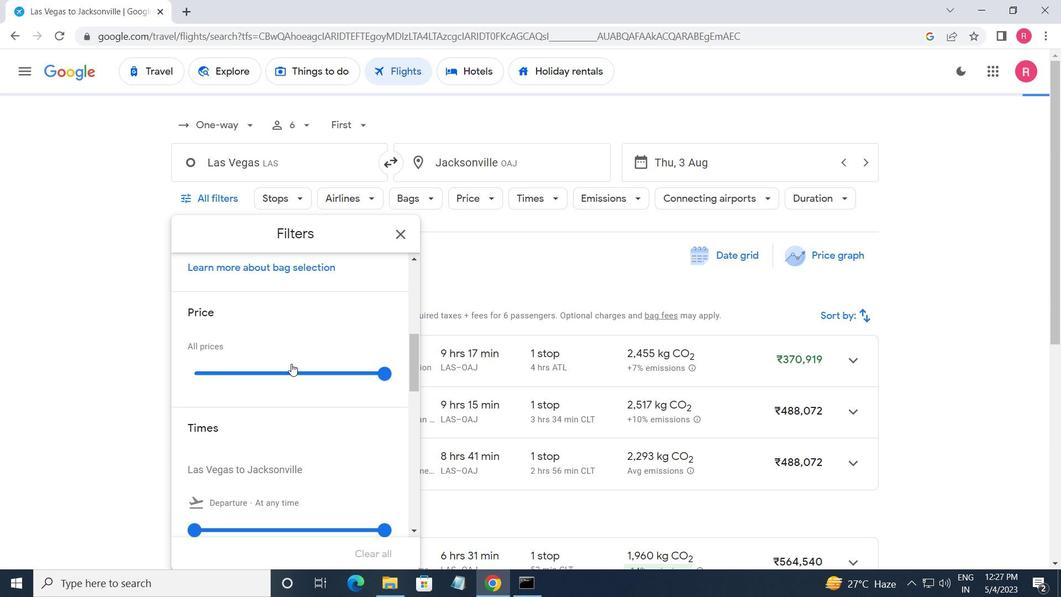 
Action: Mouse moved to (293, 364)
Screenshot: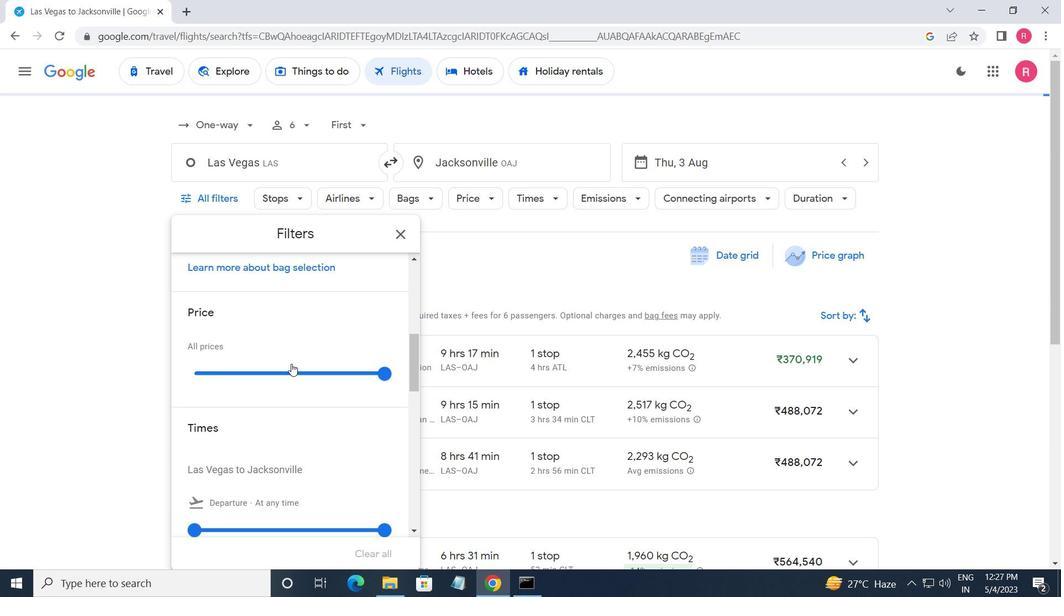 
Action: Mouse scrolled (293, 364) with delta (0, 0)
Screenshot: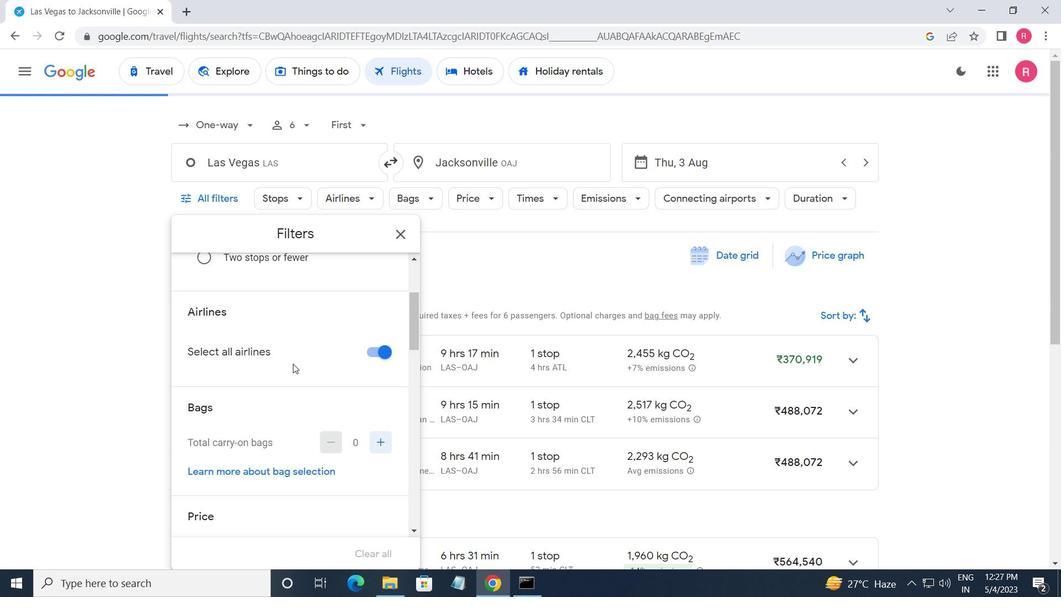 
Action: Mouse scrolled (293, 364) with delta (0, 0)
Screenshot: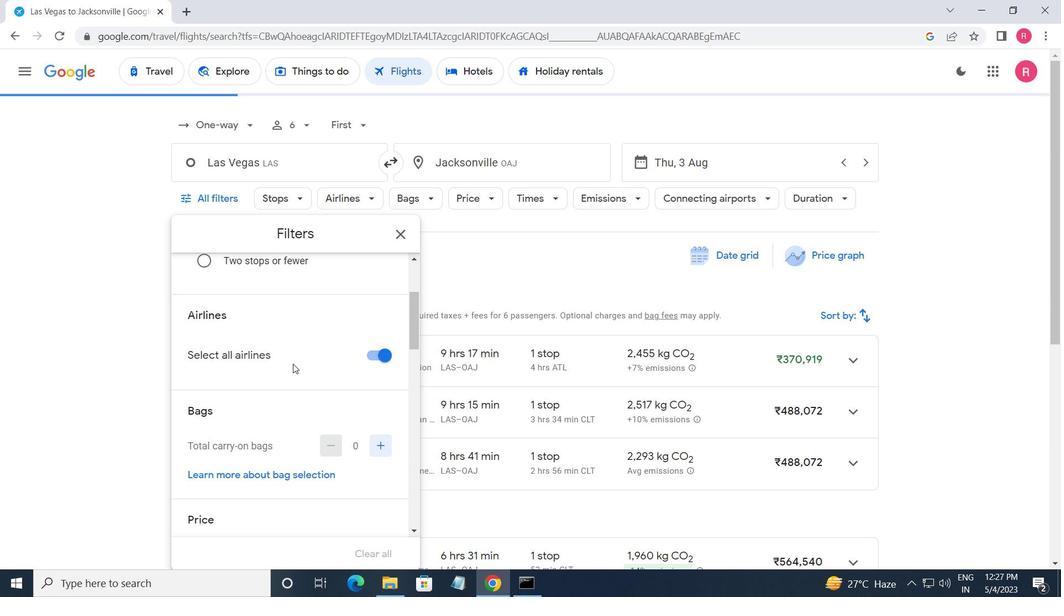 
Action: Mouse scrolled (293, 364) with delta (0, 0)
Screenshot: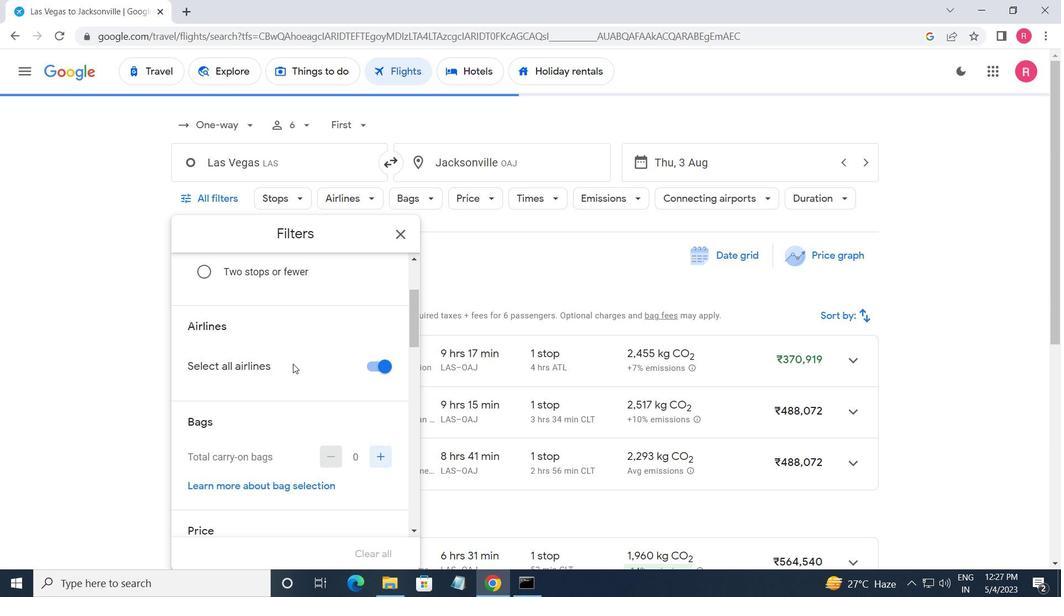 
Action: Mouse moved to (280, 389)
Screenshot: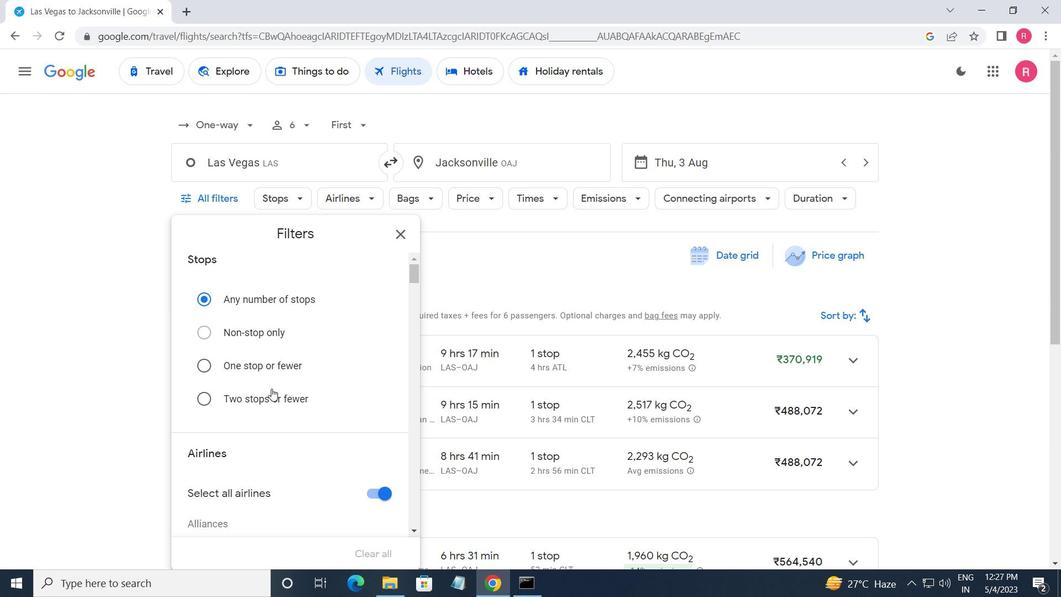 
Action: Mouse scrolled (280, 388) with delta (0, 0)
Screenshot: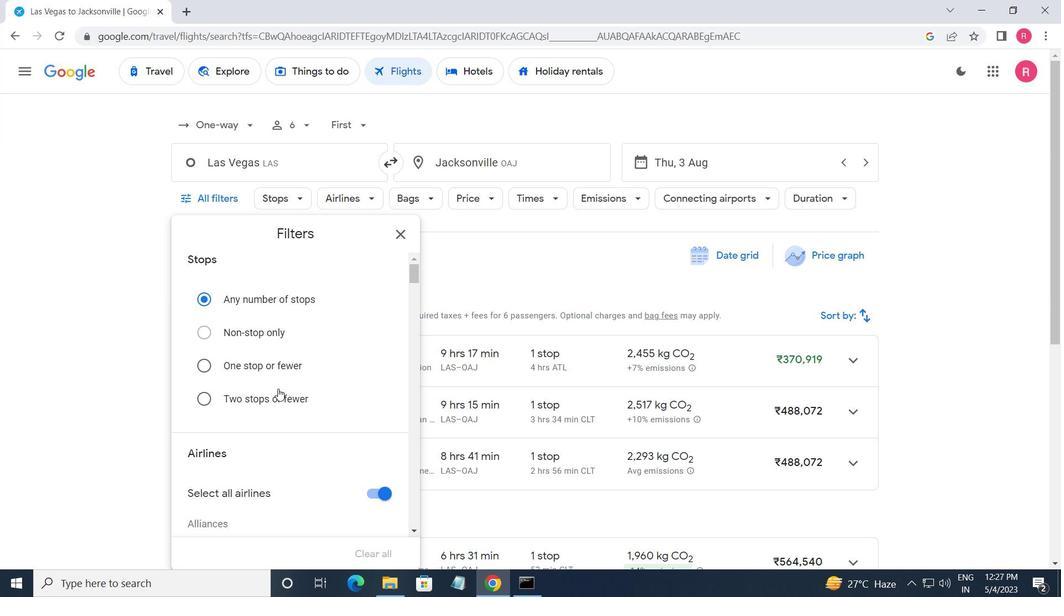 
Action: Mouse scrolled (280, 388) with delta (0, 0)
Screenshot: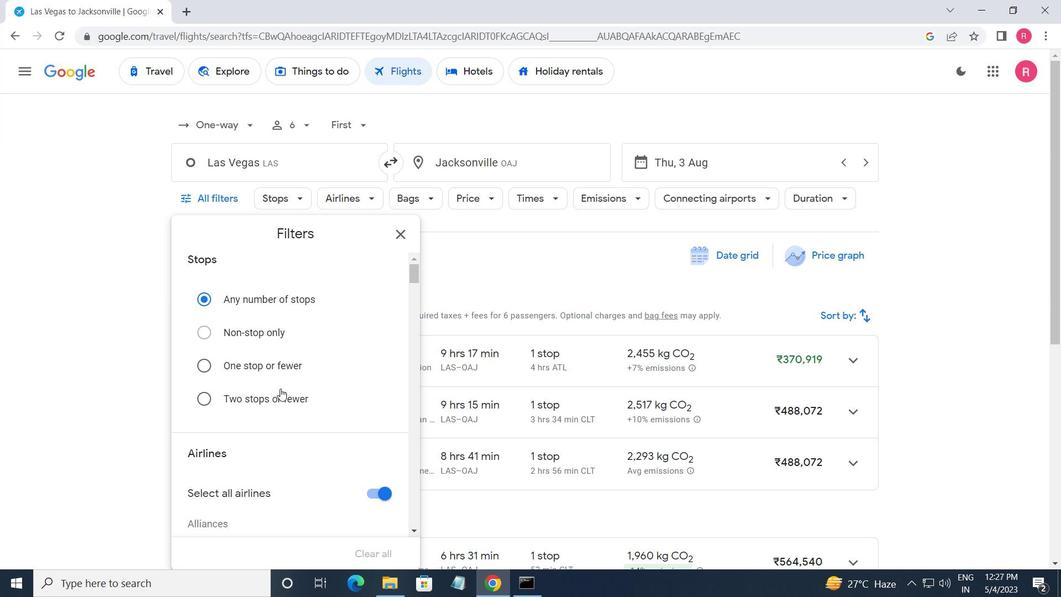 
Action: Mouse moved to (281, 389)
Screenshot: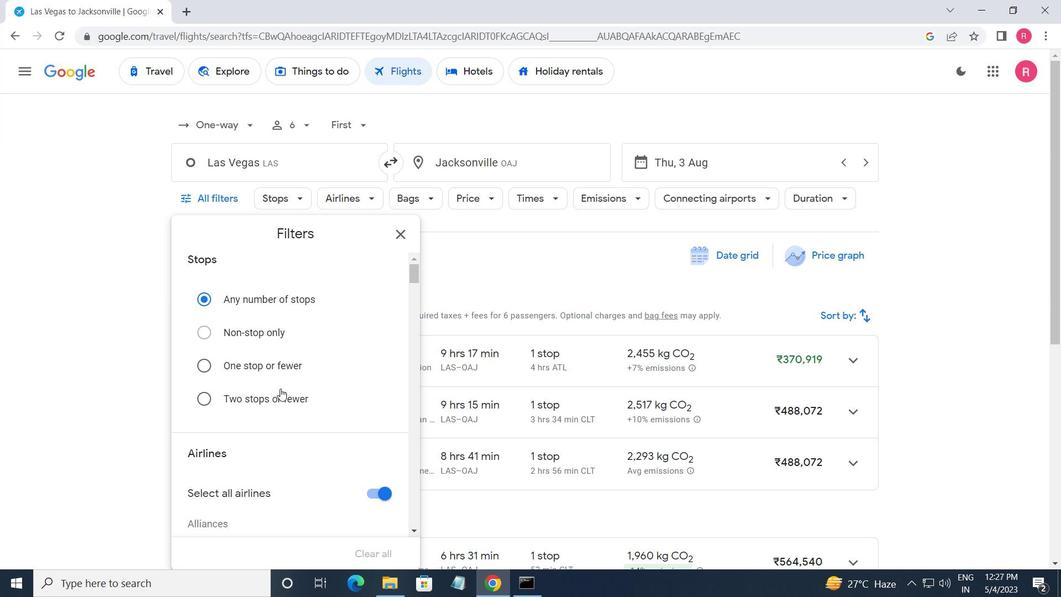
Action: Mouse scrolled (281, 389) with delta (0, 0)
Screenshot: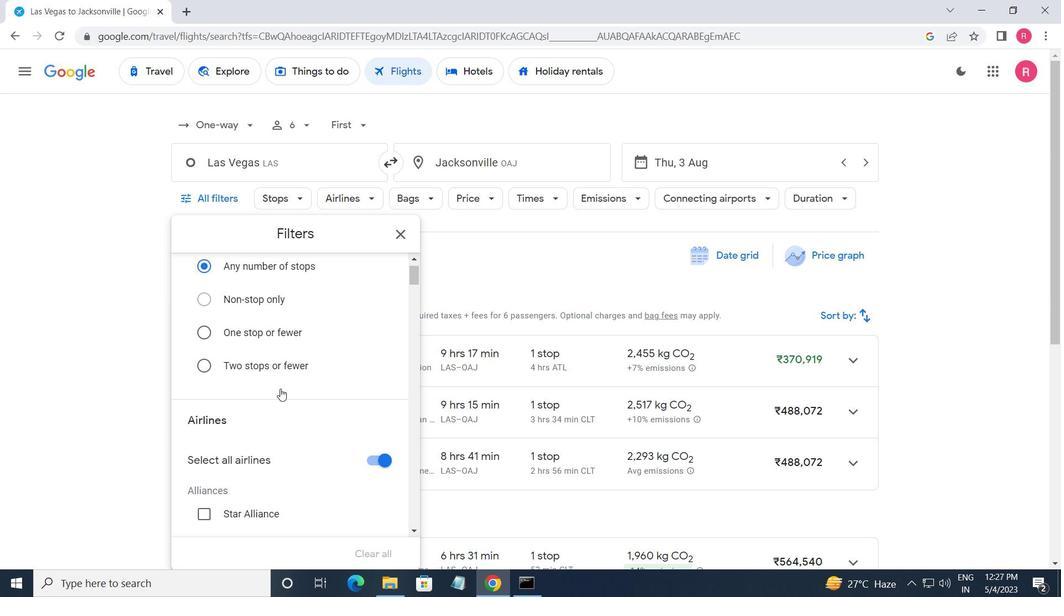 
Action: Mouse scrolled (281, 389) with delta (0, 0)
Screenshot: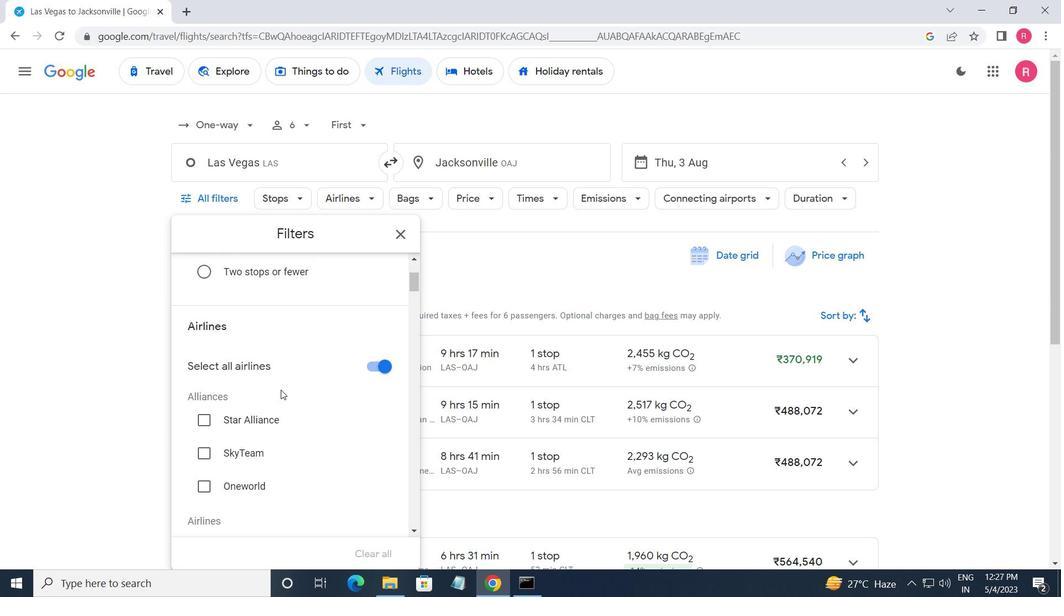 
Action: Mouse scrolled (281, 389) with delta (0, 0)
Screenshot: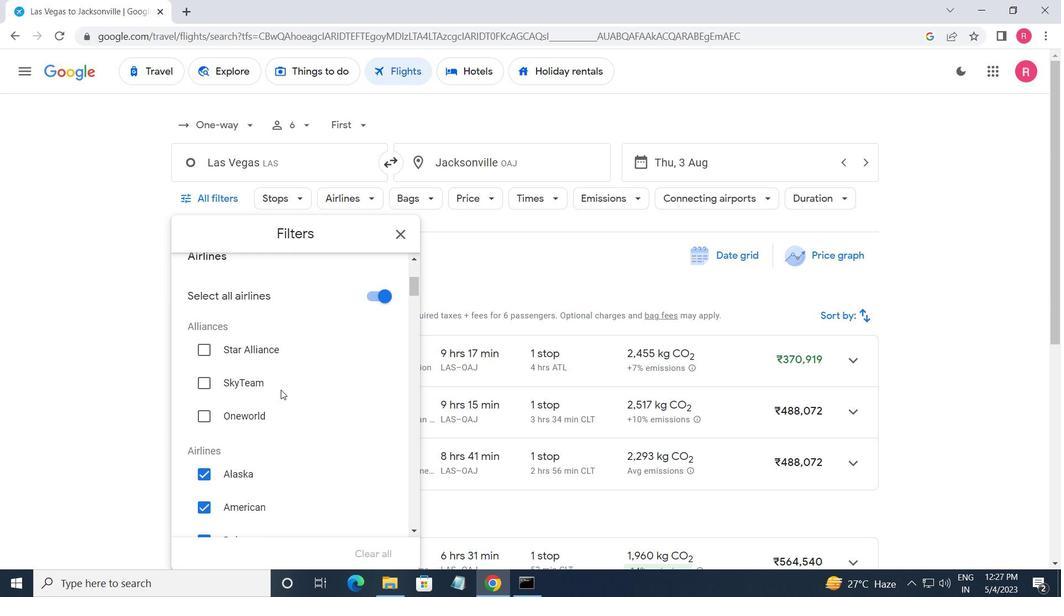 
Action: Mouse moved to (282, 393)
Screenshot: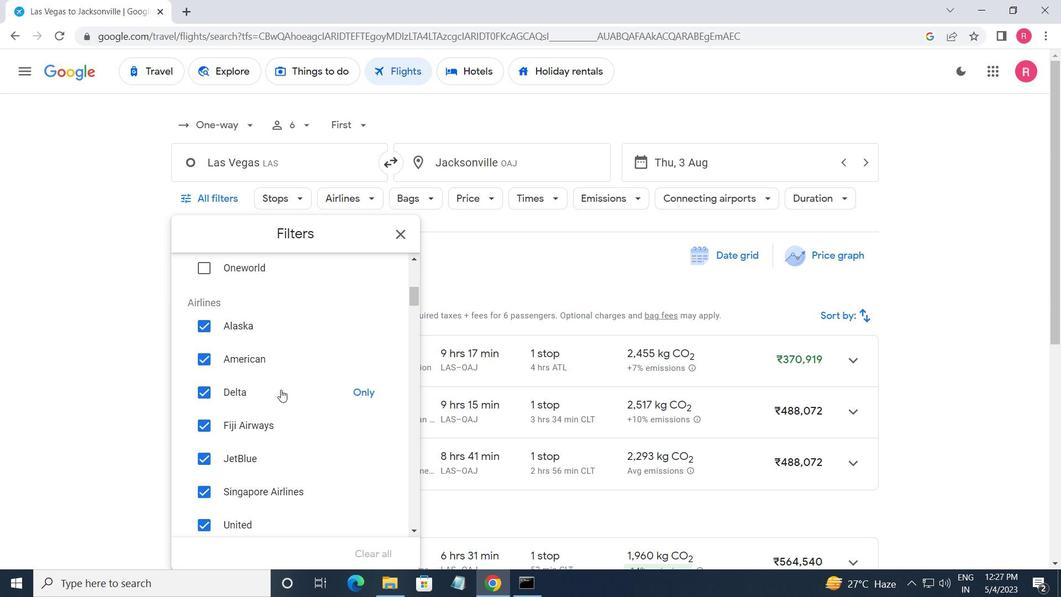 
Action: Mouse scrolled (282, 393) with delta (0, 0)
Screenshot: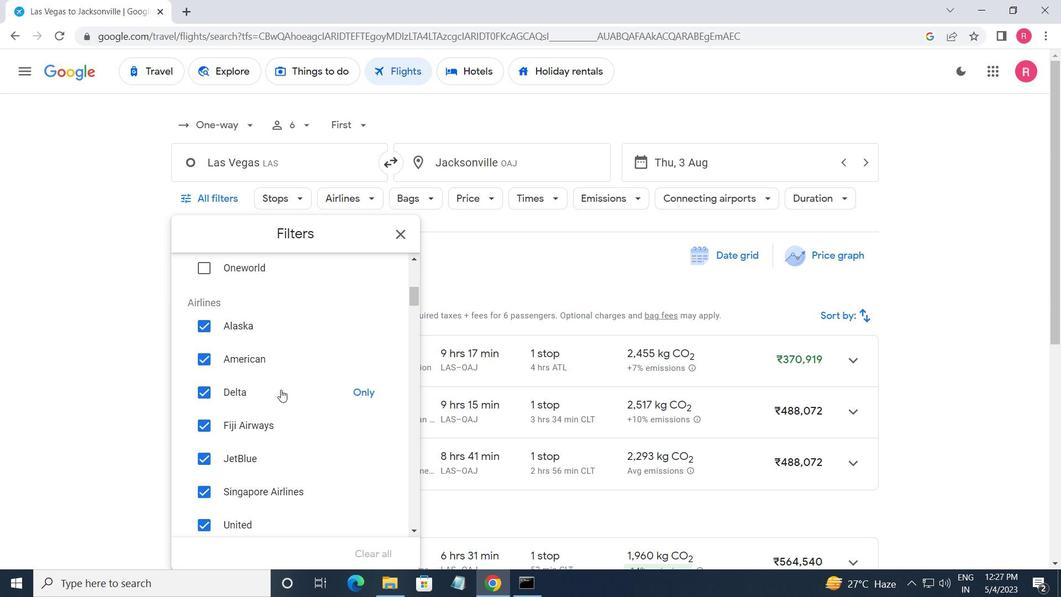 
Action: Mouse moved to (283, 394)
Screenshot: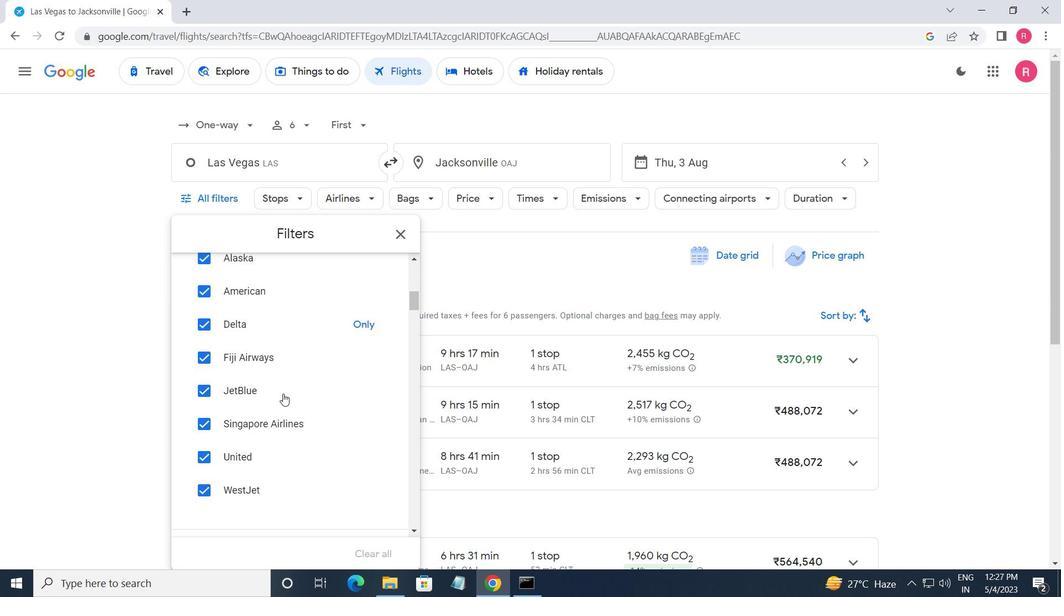 
Action: Mouse scrolled (283, 395) with delta (0, 0)
Screenshot: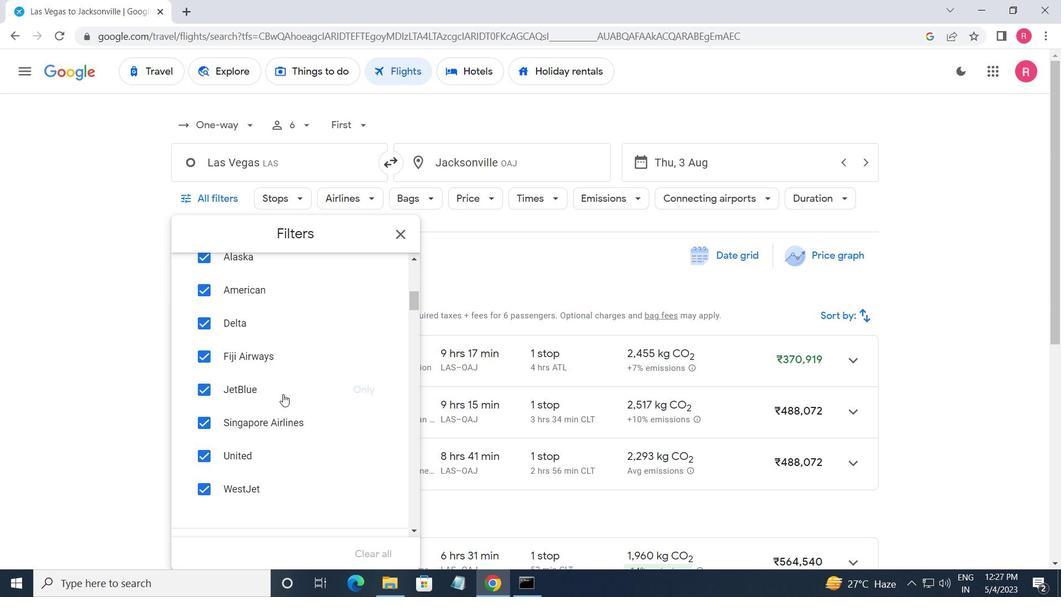 
Action: Mouse scrolled (283, 395) with delta (0, 0)
Screenshot: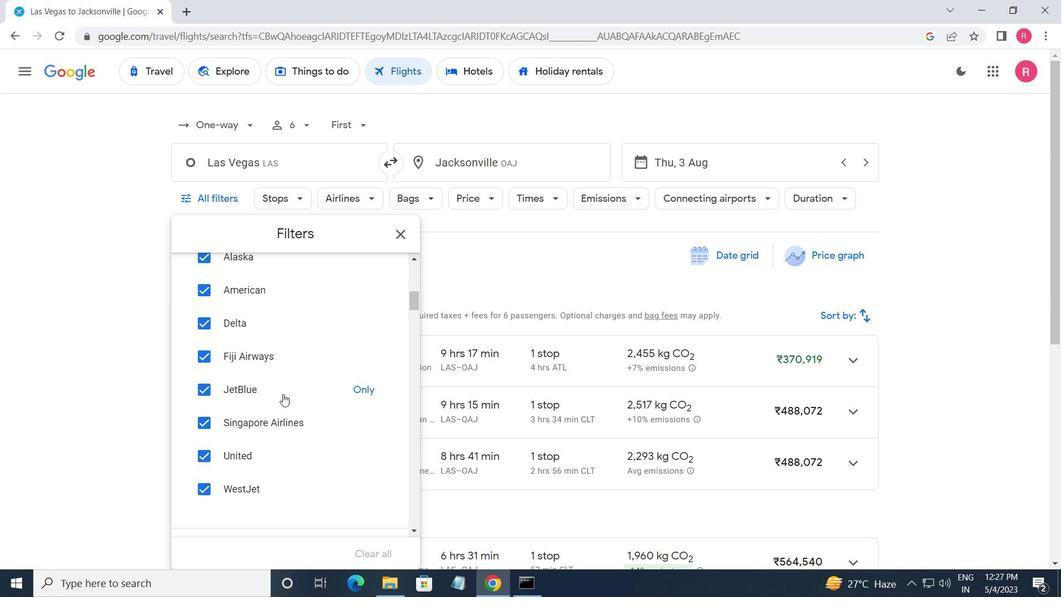 
Action: Mouse scrolled (283, 395) with delta (0, 0)
Screenshot: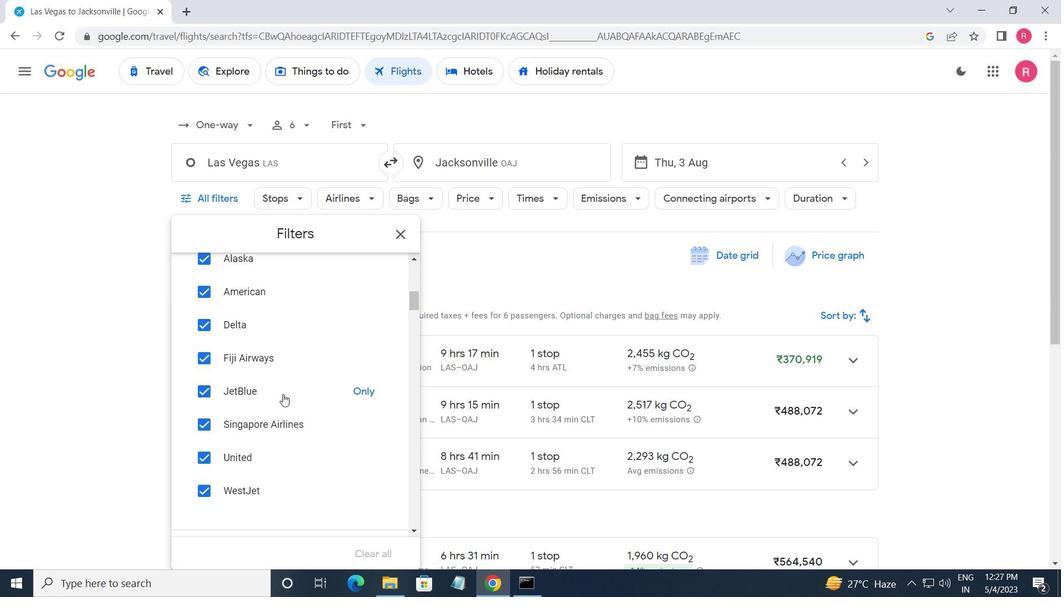 
Action: Mouse moved to (373, 289)
Screenshot: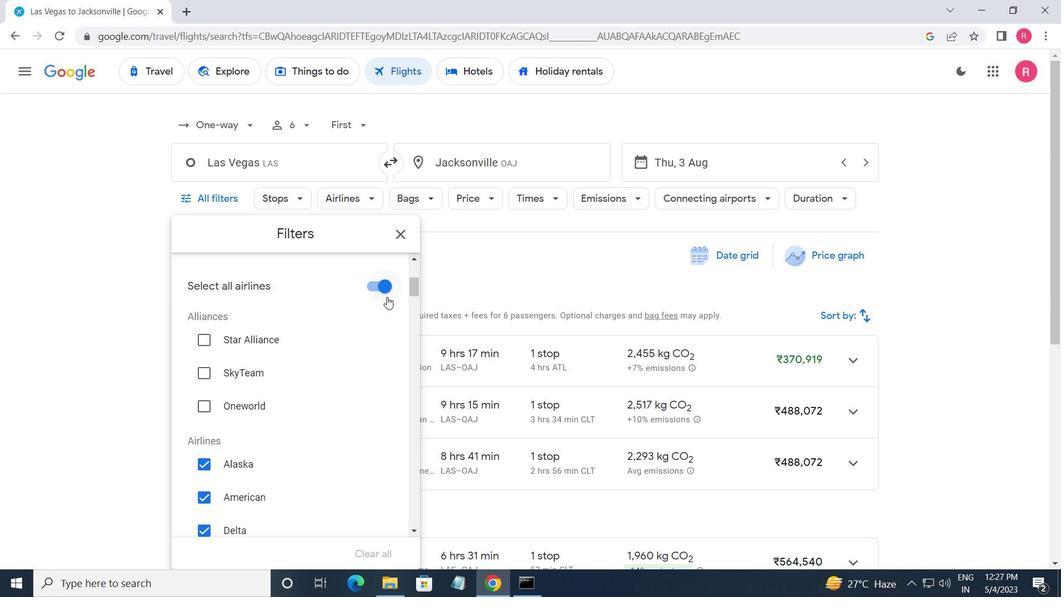 
Action: Mouse pressed left at (373, 289)
Screenshot: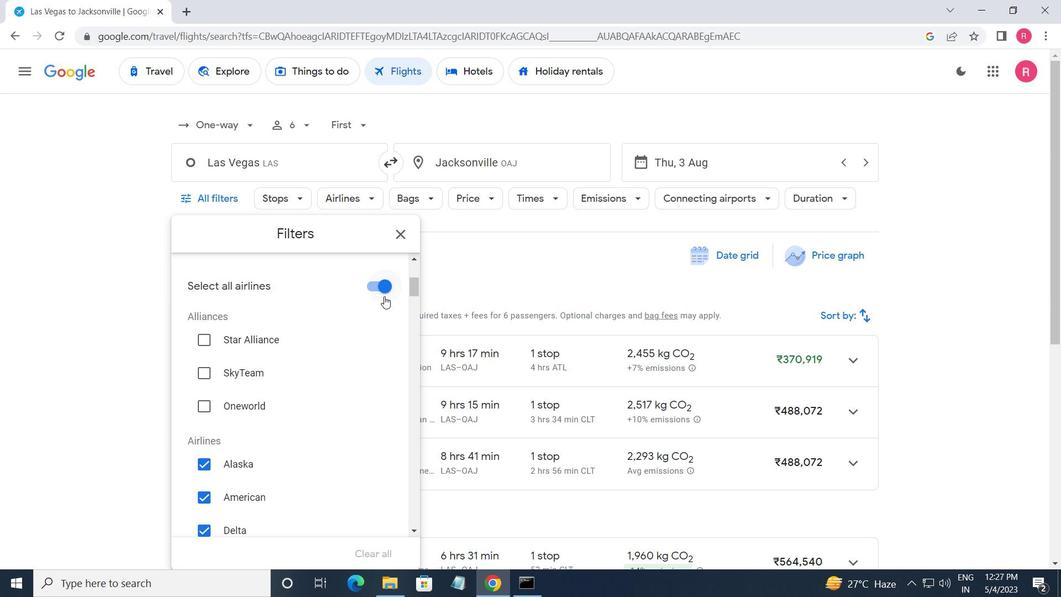 
Action: Mouse moved to (335, 360)
Screenshot: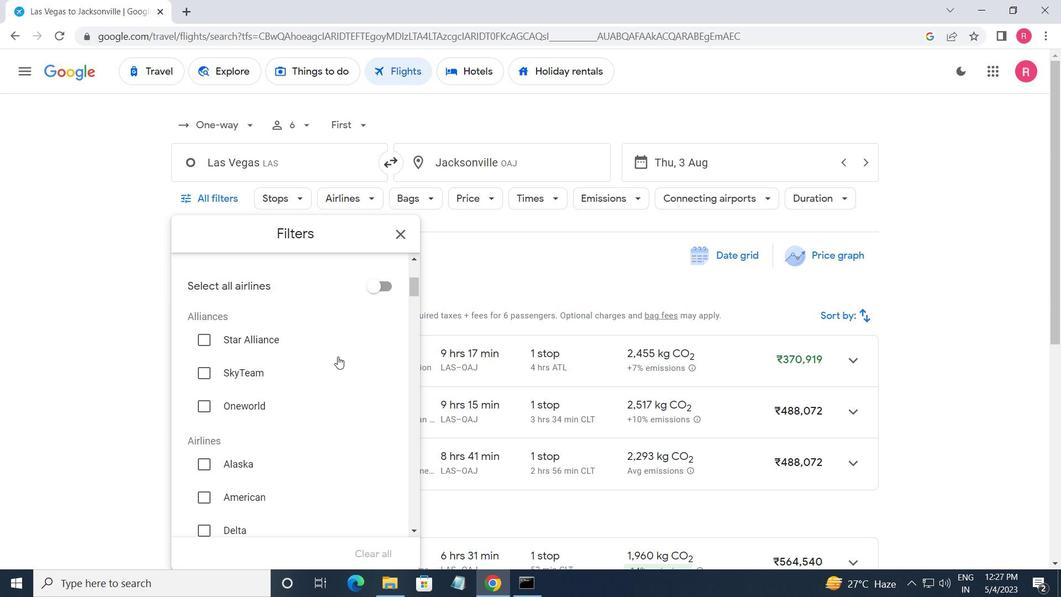 
Action: Mouse scrolled (335, 359) with delta (0, 0)
Screenshot: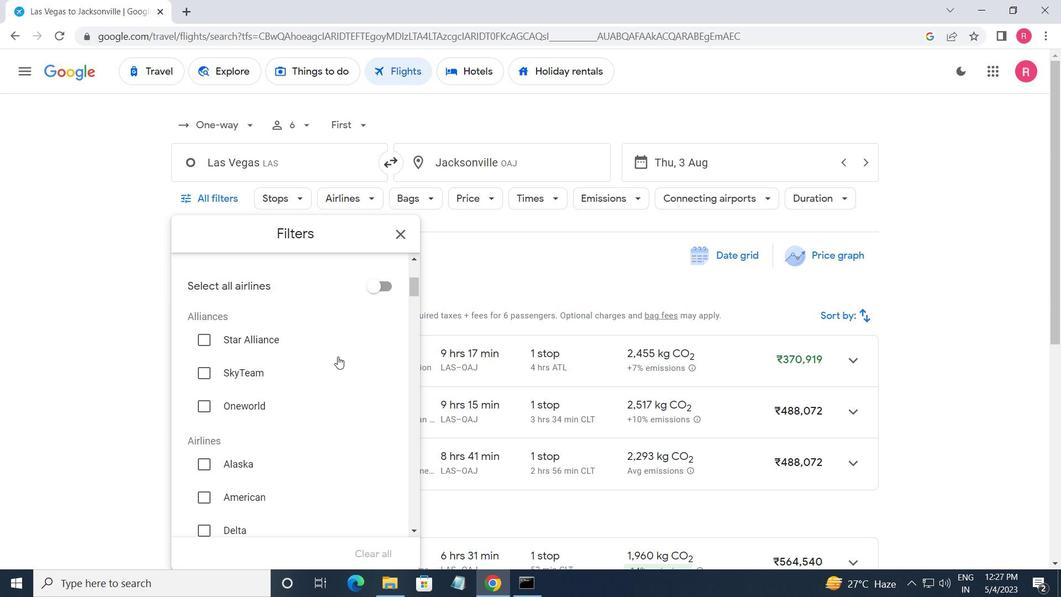 
Action: Mouse moved to (333, 363)
Screenshot: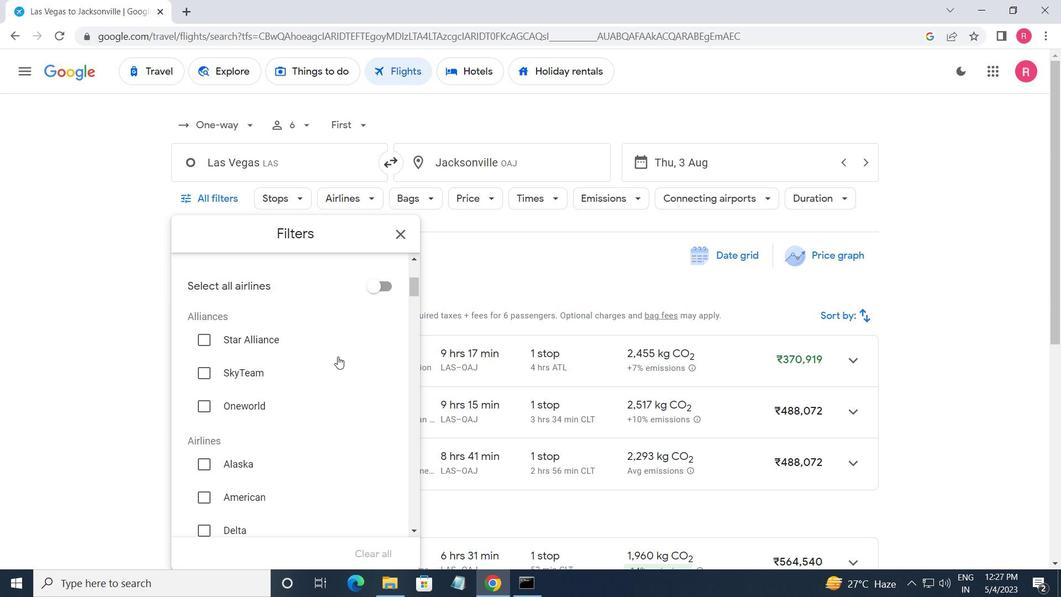 
Action: Mouse scrolled (333, 363) with delta (0, 0)
Screenshot: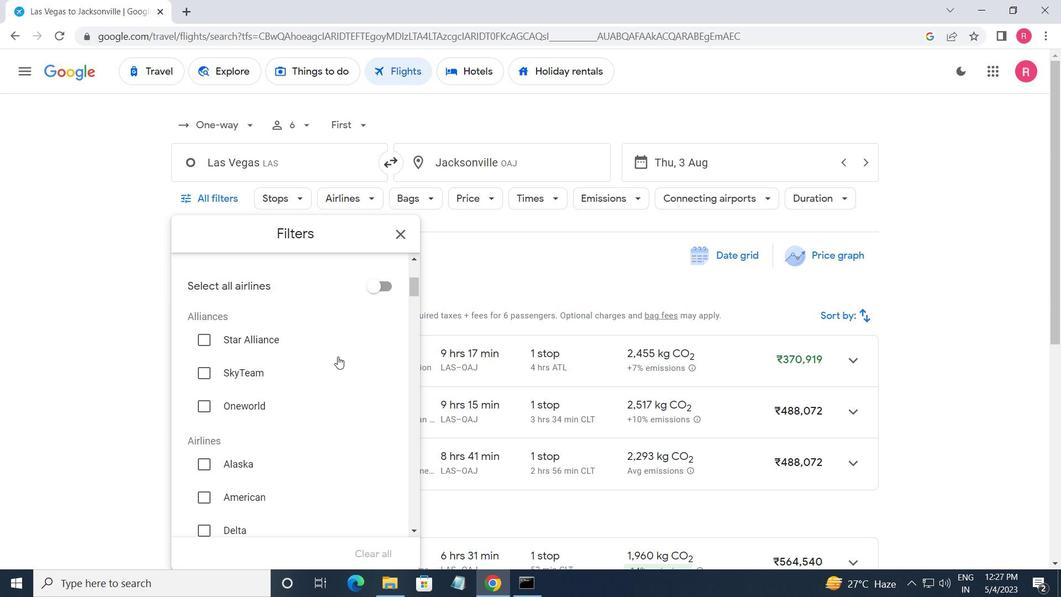 
Action: Mouse moved to (333, 367)
Screenshot: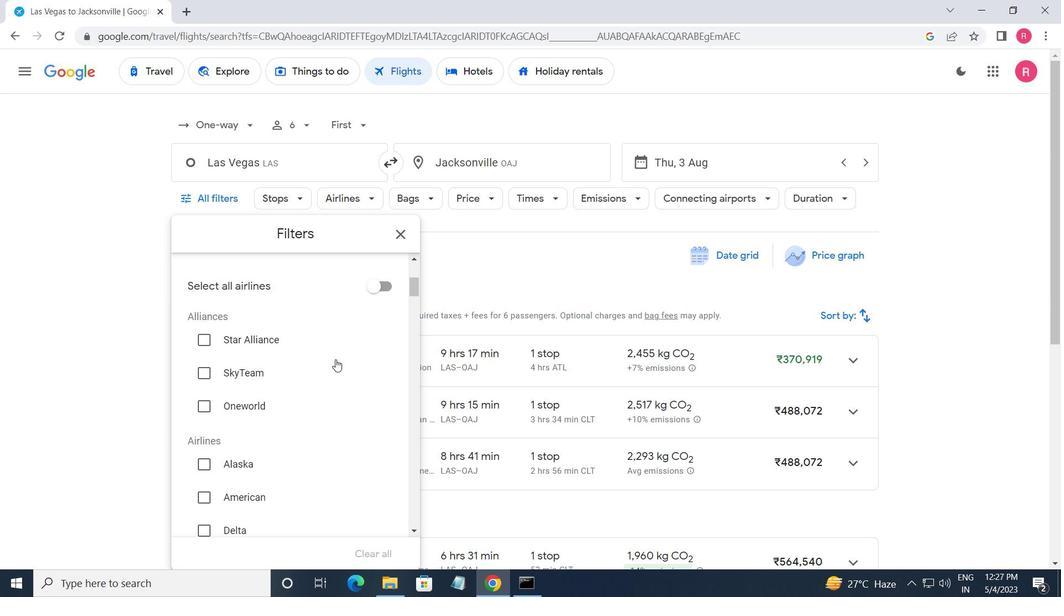 
Action: Mouse scrolled (333, 367) with delta (0, 0)
Screenshot: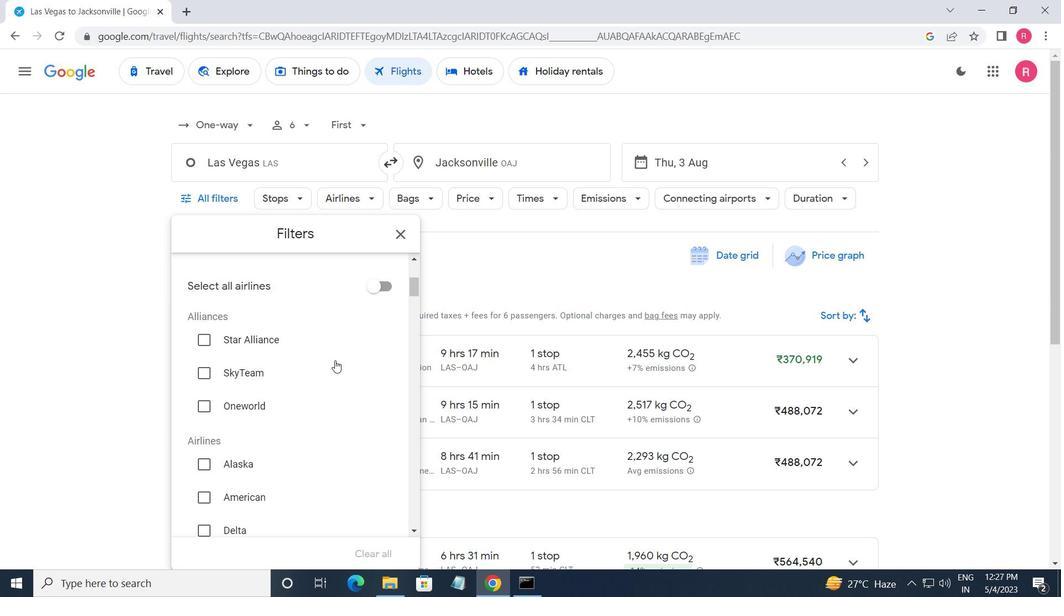 
Action: Mouse moved to (333, 368)
Screenshot: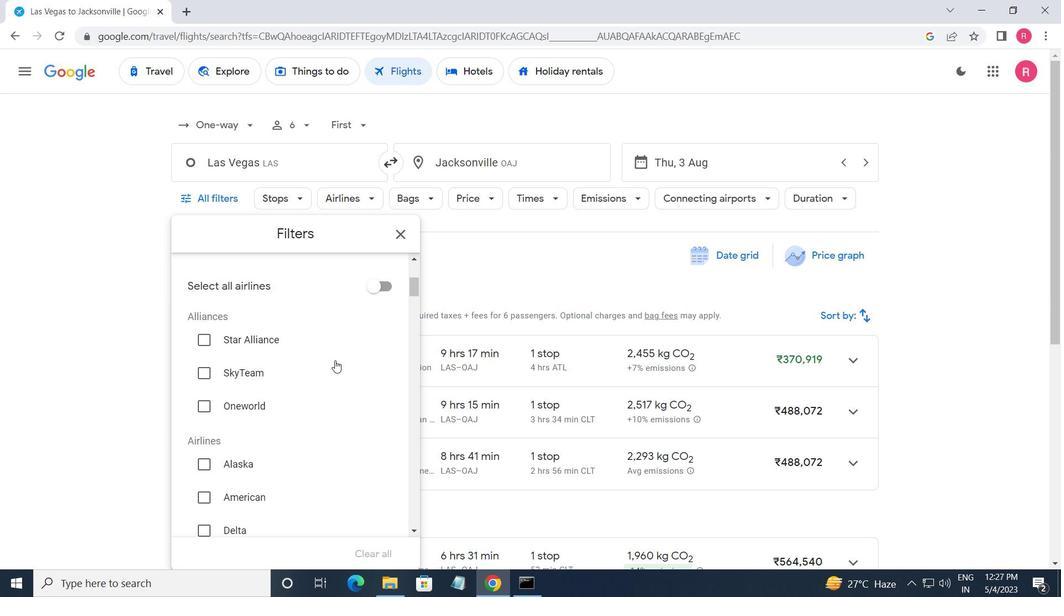 
Action: Mouse scrolled (333, 367) with delta (0, 0)
Screenshot: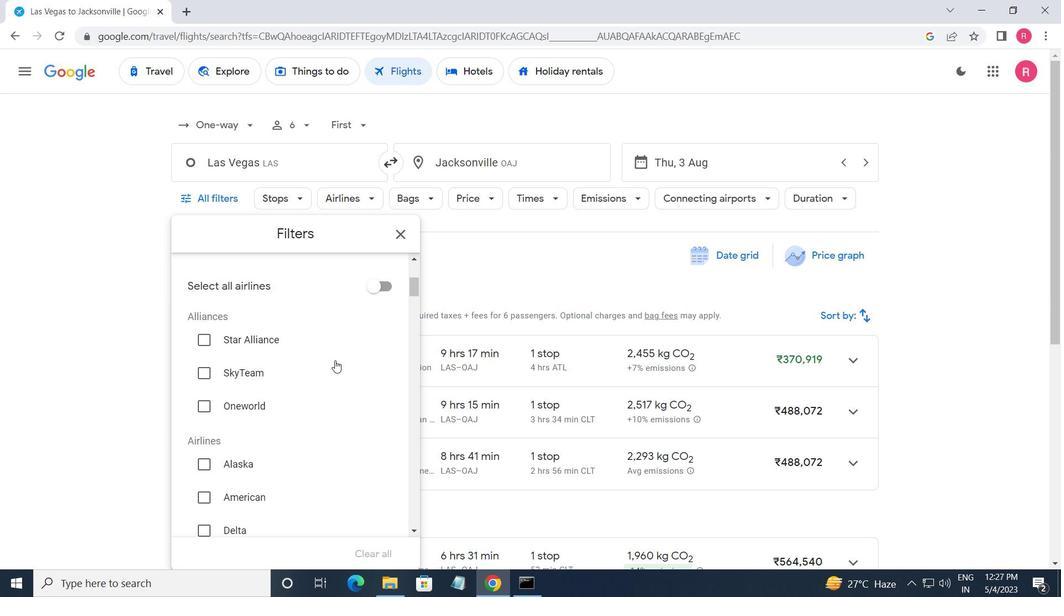 
Action: Mouse moved to (333, 371)
Screenshot: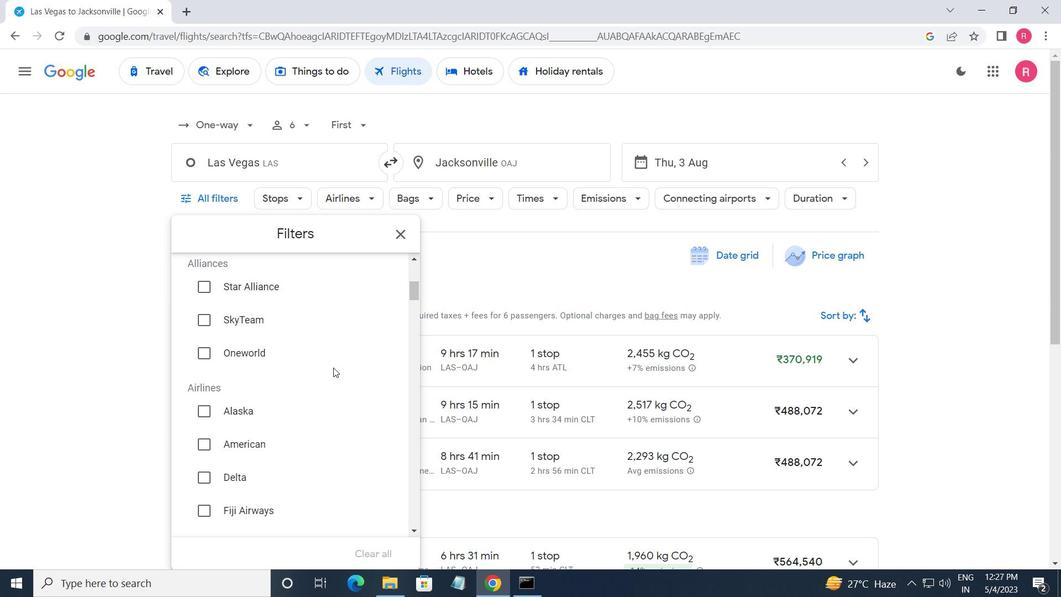 
Action: Mouse scrolled (333, 371) with delta (0, 0)
Screenshot: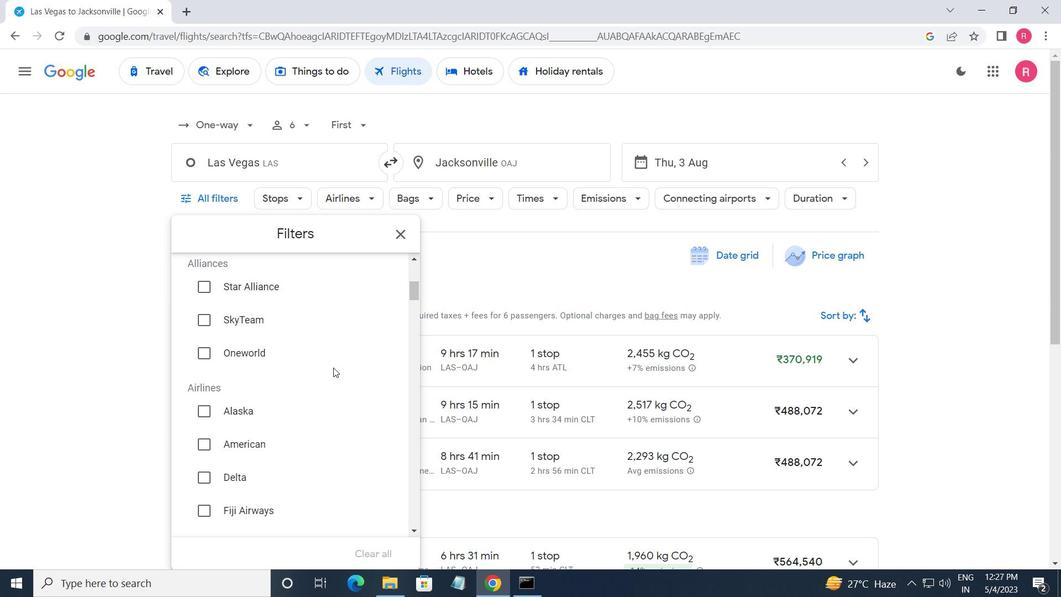 
Action: Mouse moved to (333, 378)
Screenshot: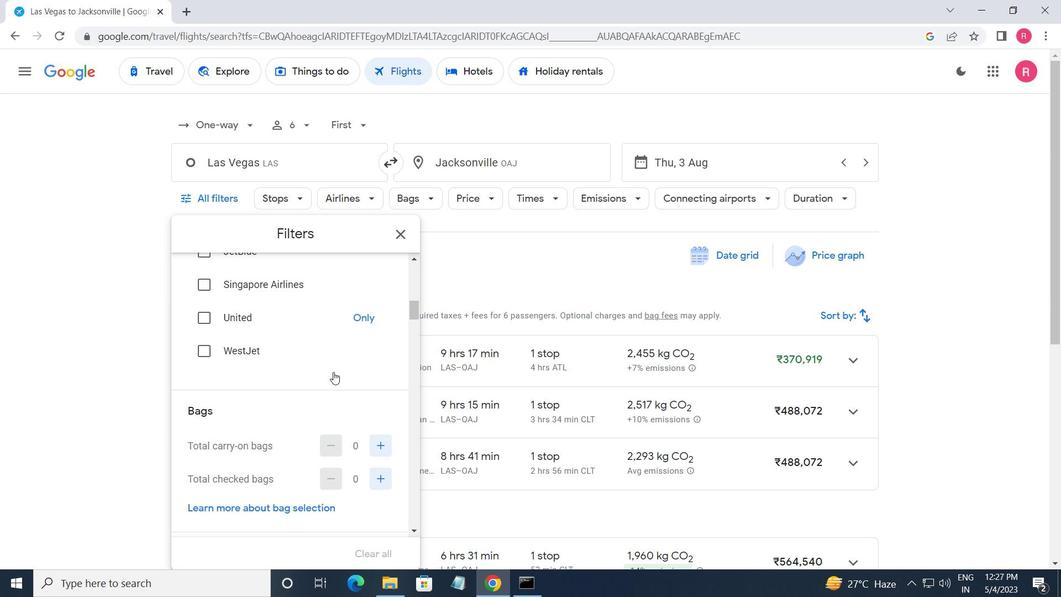 
Action: Mouse scrolled (333, 377) with delta (0, 0)
Screenshot: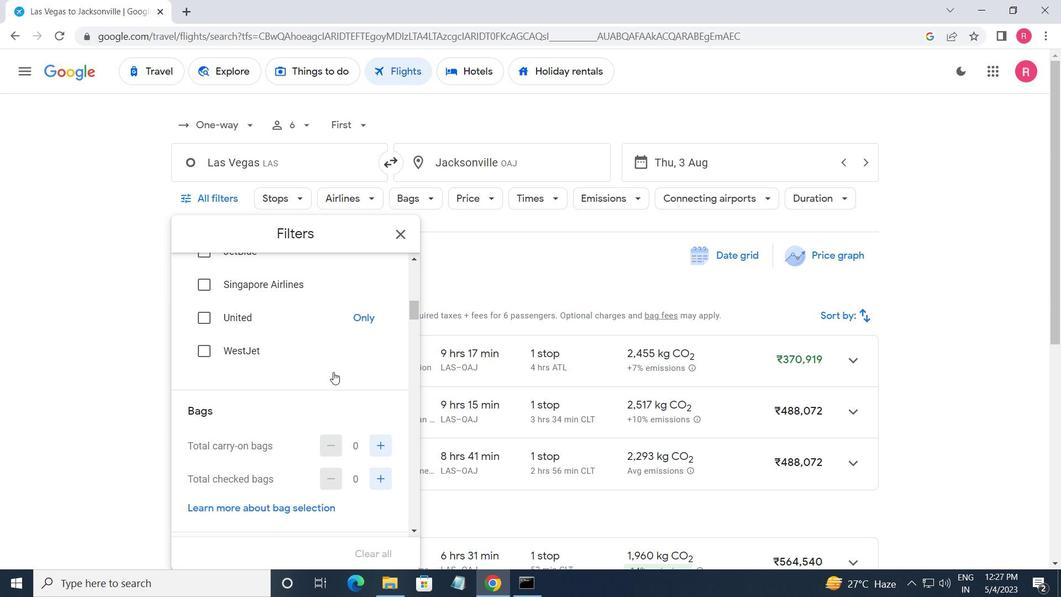 
Action: Mouse moved to (382, 382)
Screenshot: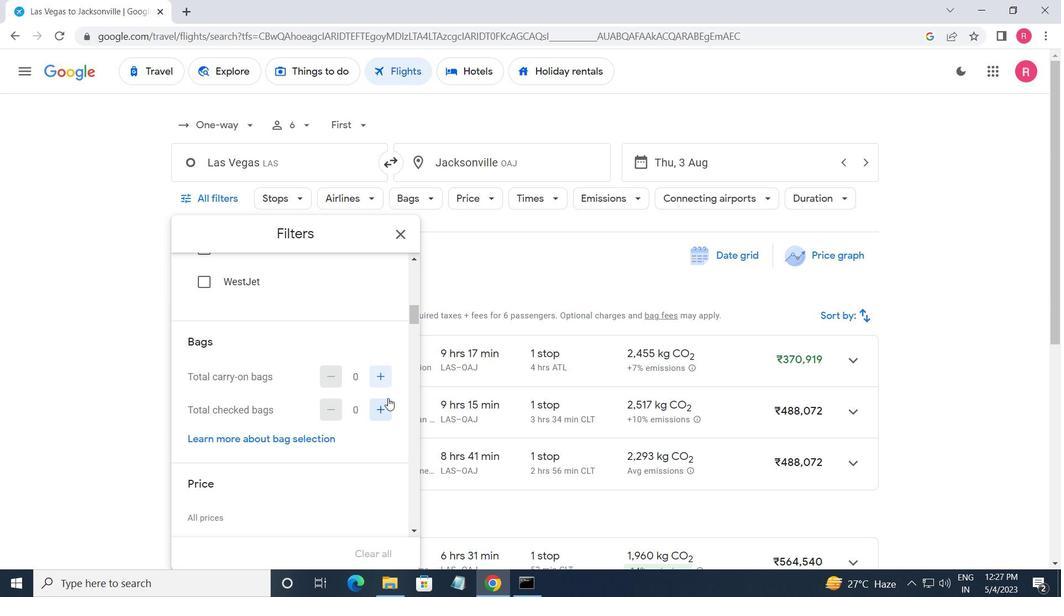 
Action: Mouse pressed left at (382, 382)
Screenshot: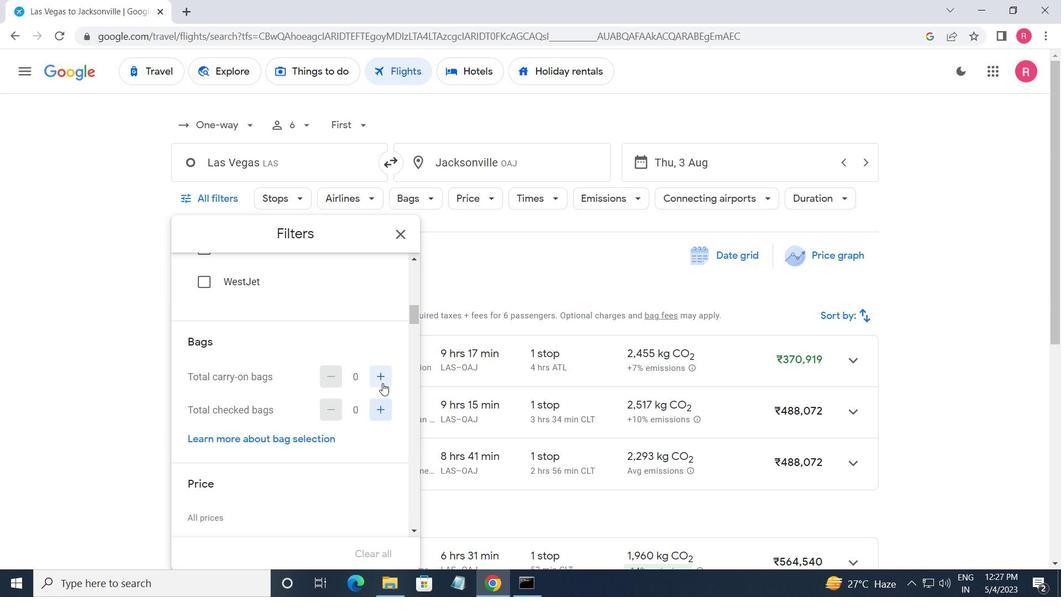 
Action: Mouse moved to (380, 382)
Screenshot: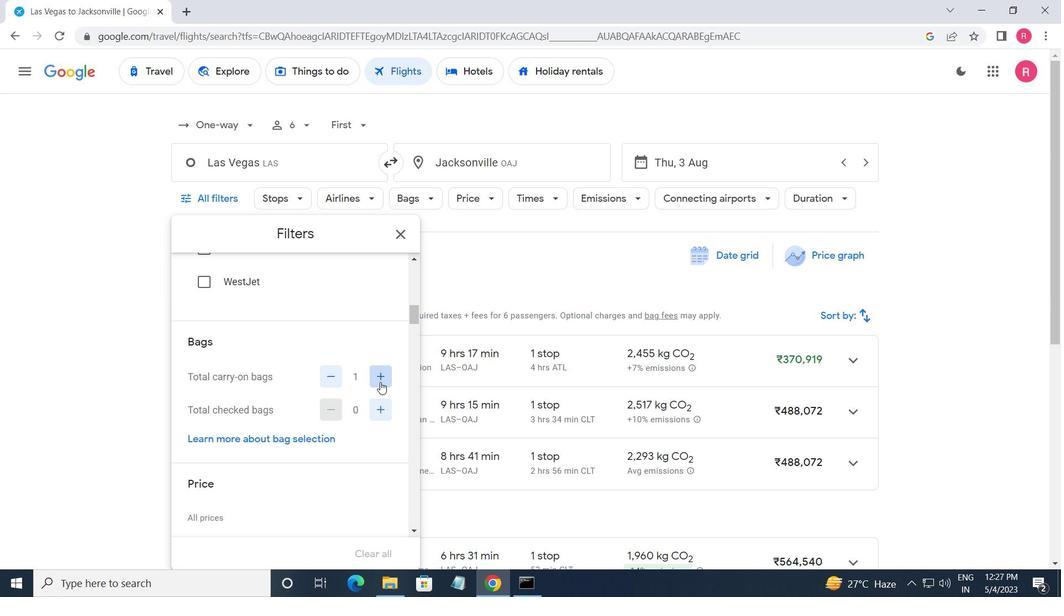 
Action: Mouse pressed left at (380, 382)
Screenshot: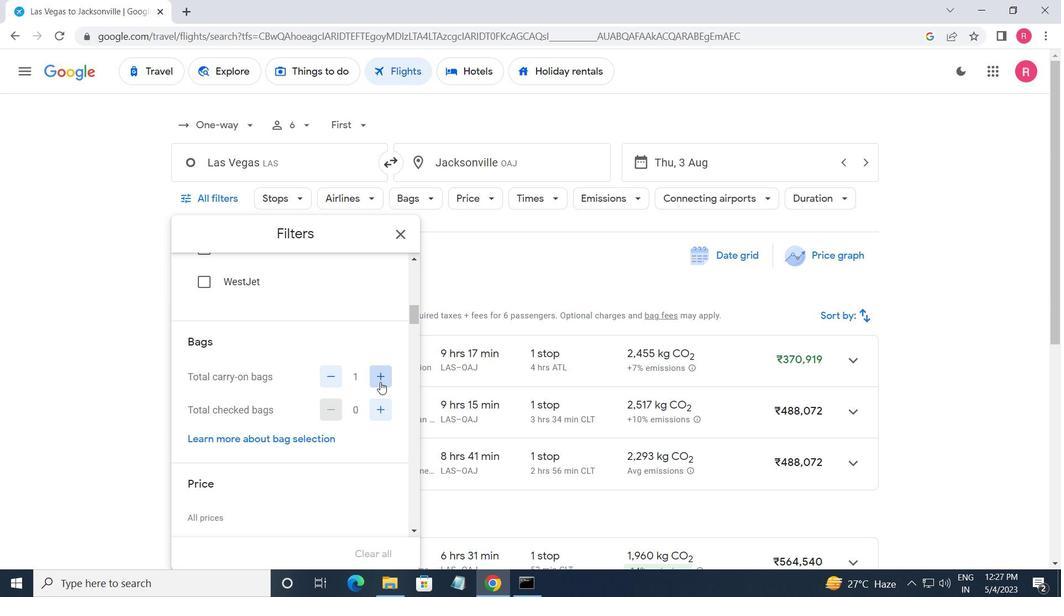 
Action: Mouse moved to (373, 392)
Screenshot: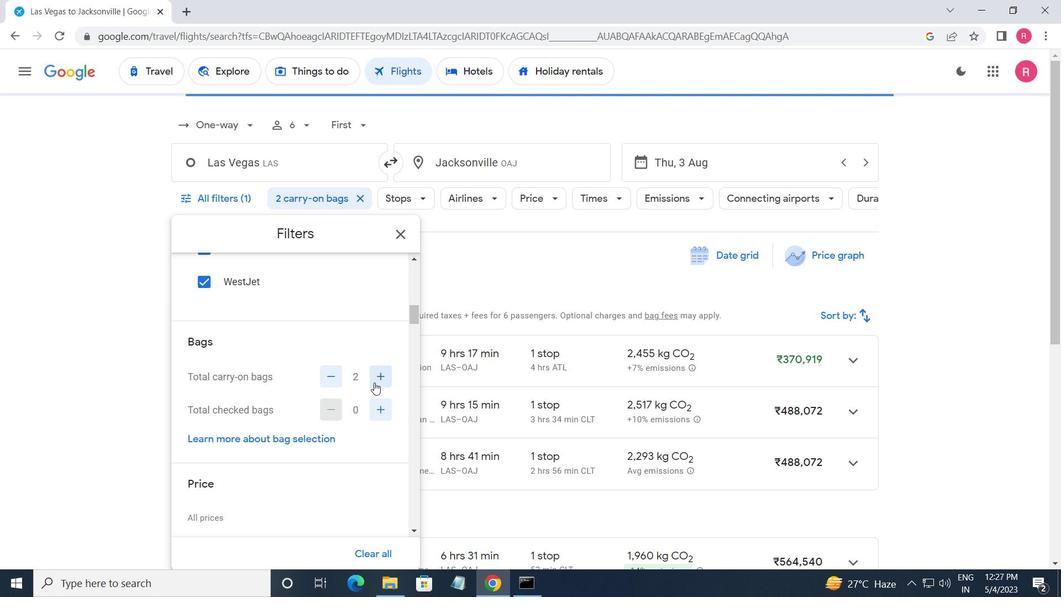 
Action: Mouse scrolled (373, 392) with delta (0, 0)
Screenshot: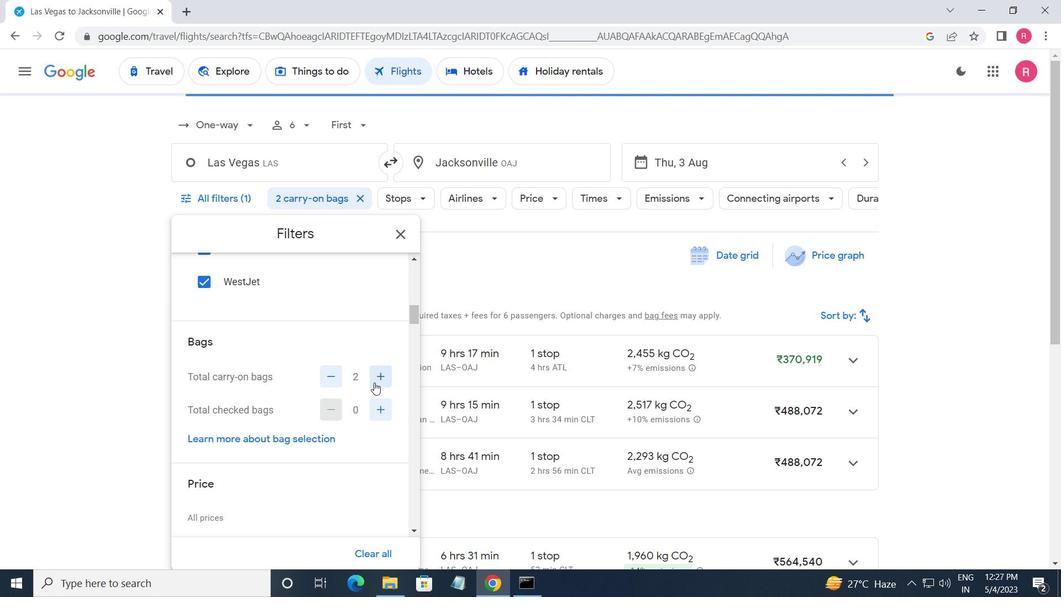 
Action: Mouse moved to (369, 401)
Screenshot: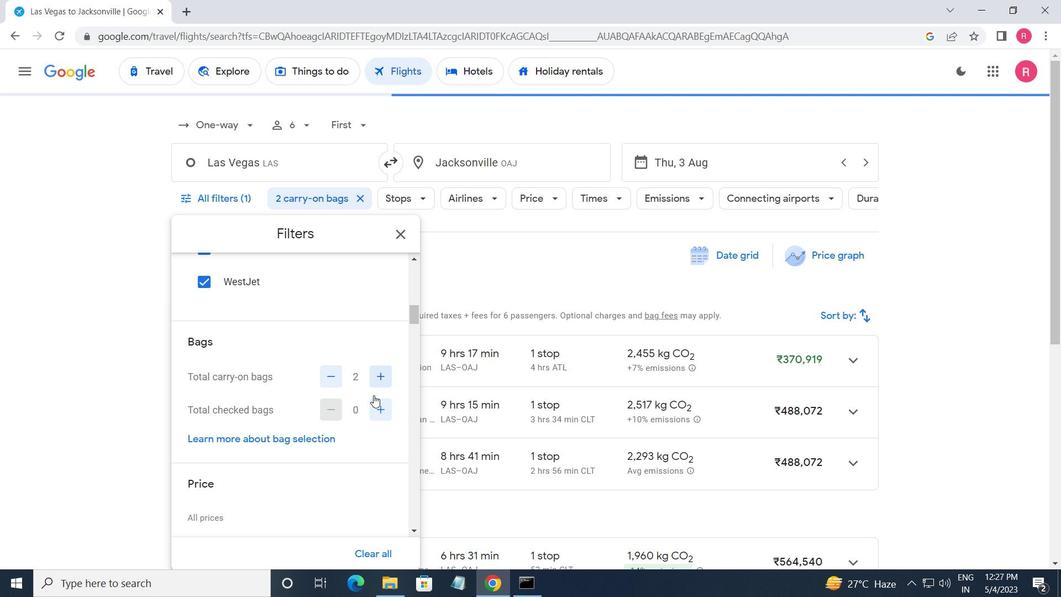 
Action: Mouse scrolled (369, 401) with delta (0, 0)
Screenshot: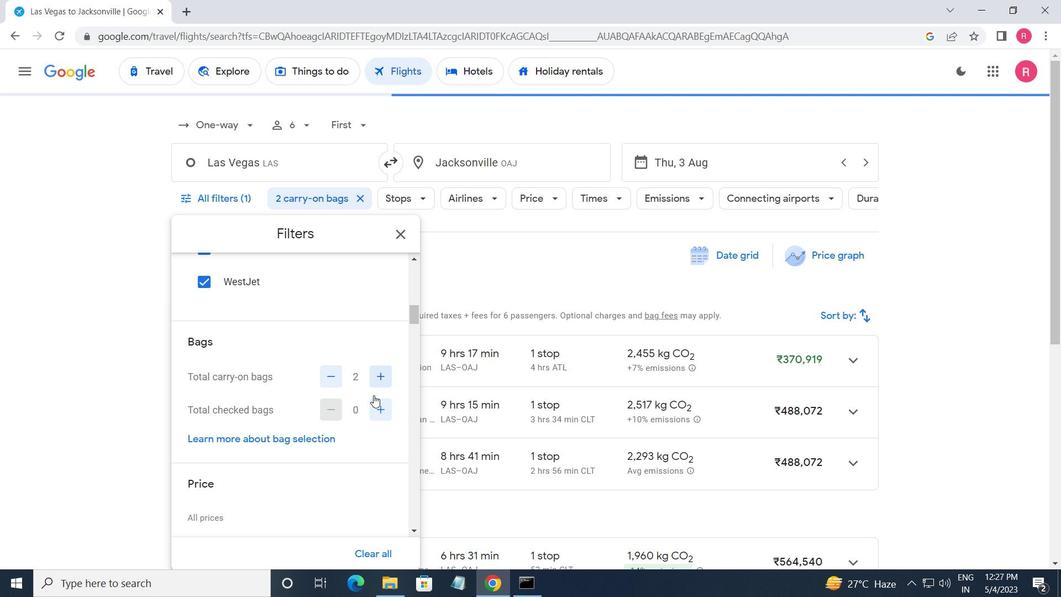 
Action: Mouse moved to (383, 410)
Screenshot: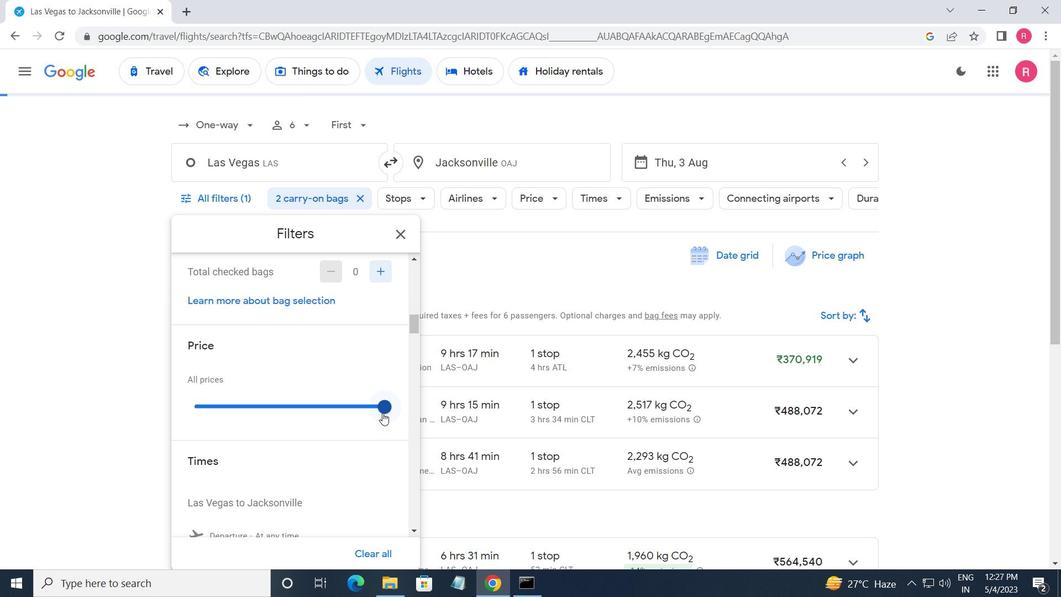 
Action: Mouse pressed left at (383, 410)
Screenshot: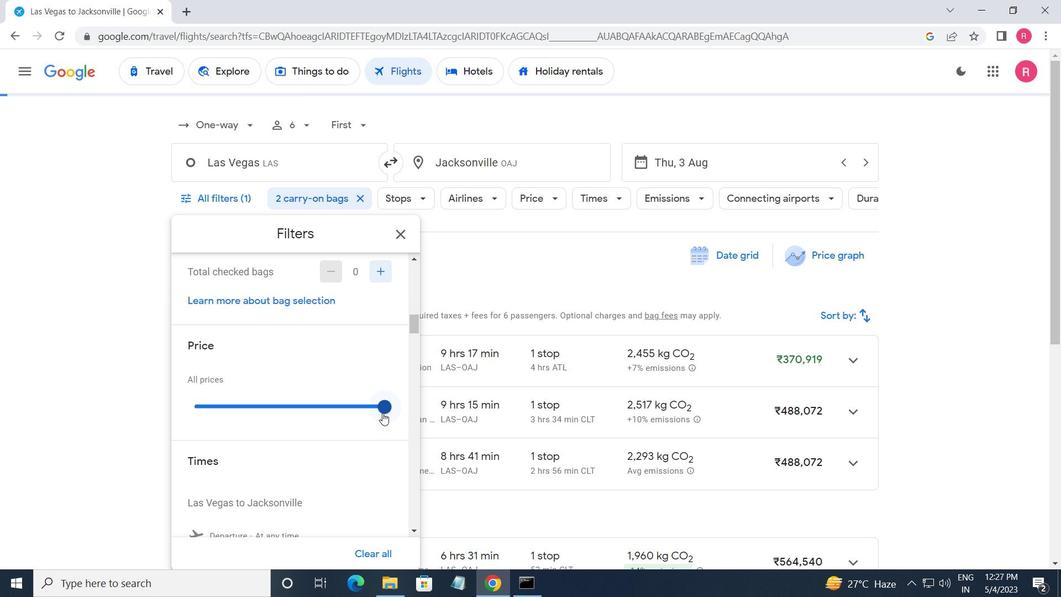 
Action: Mouse moved to (248, 435)
Screenshot: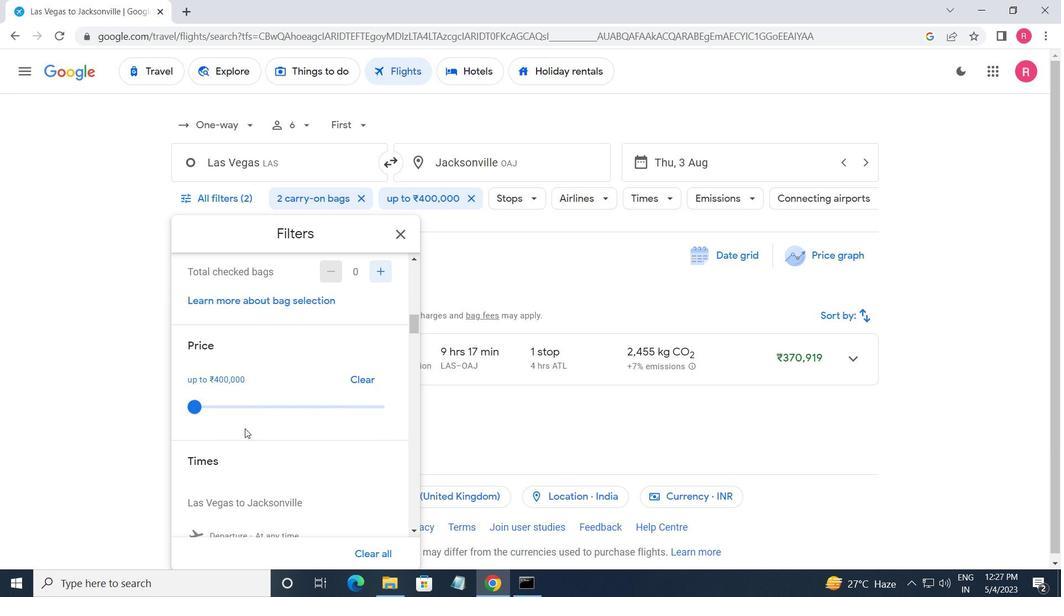 
Action: Mouse scrolled (248, 434) with delta (0, 0)
Screenshot: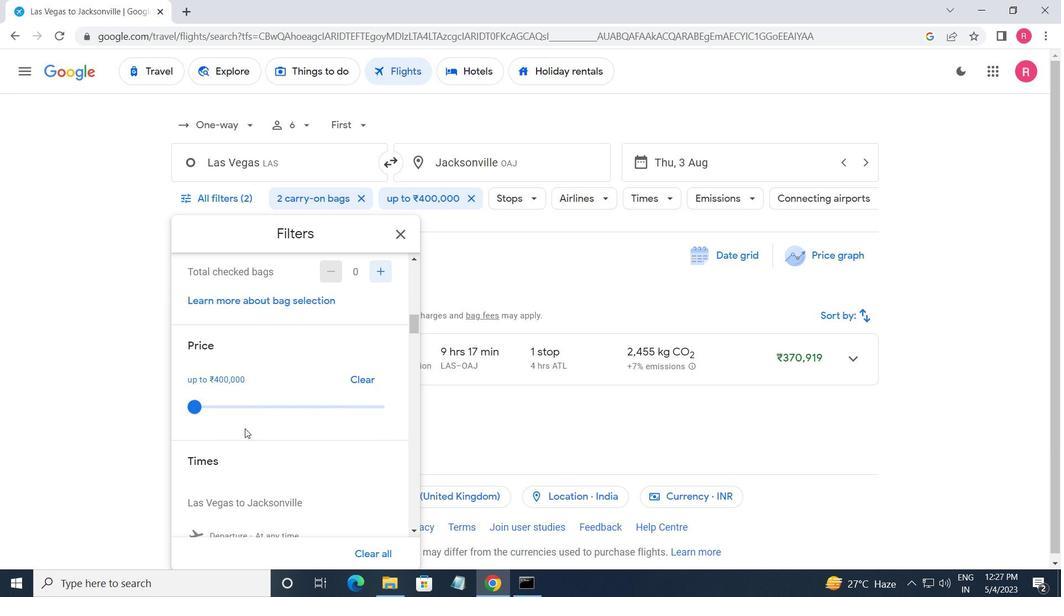
Action: Mouse moved to (252, 439)
Screenshot: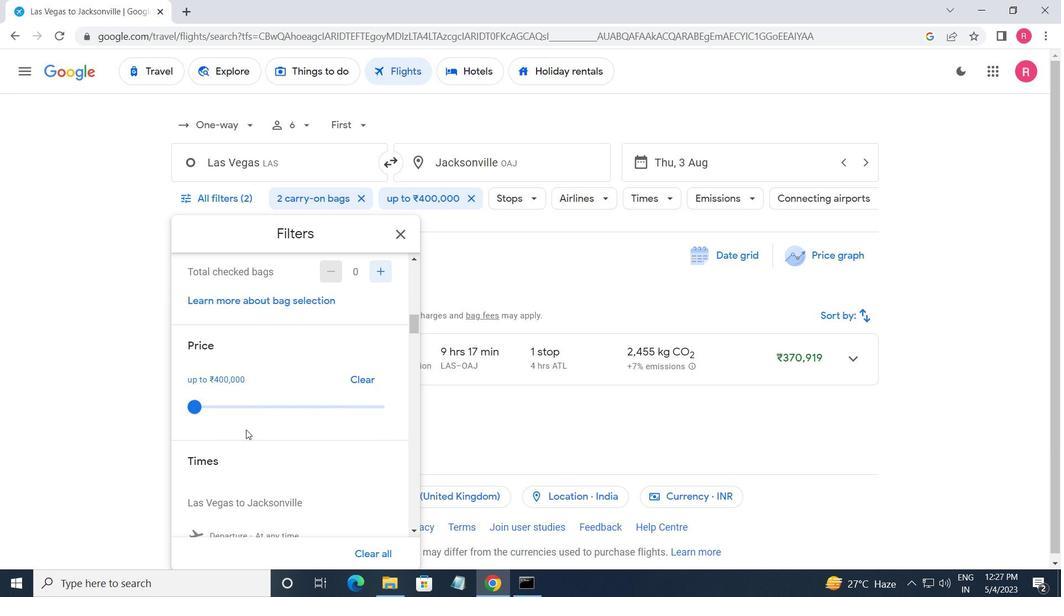 
Action: Mouse scrolled (252, 438) with delta (0, 0)
Screenshot: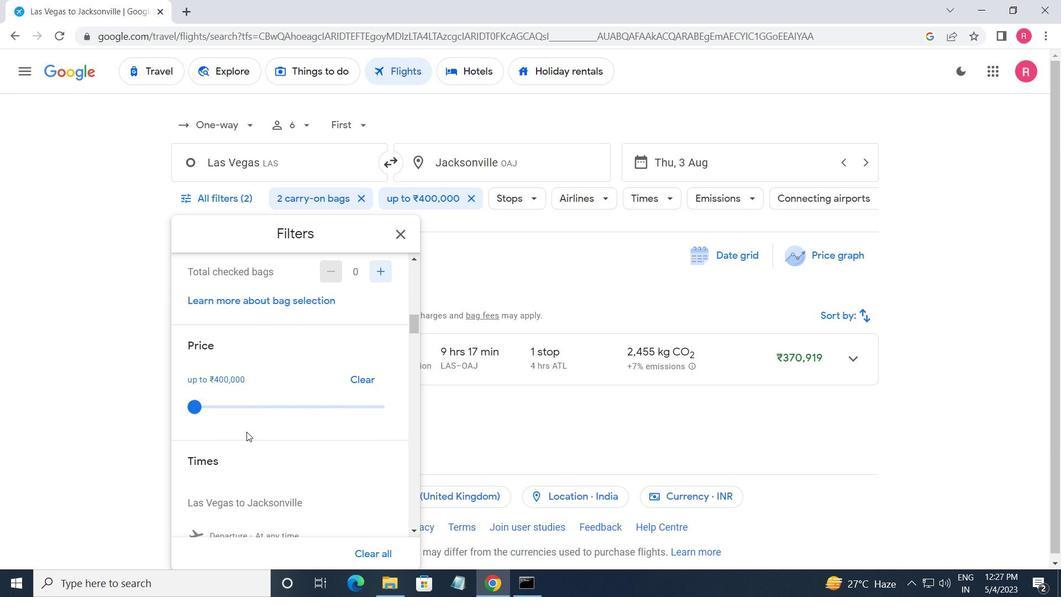 
Action: Mouse moved to (201, 424)
Screenshot: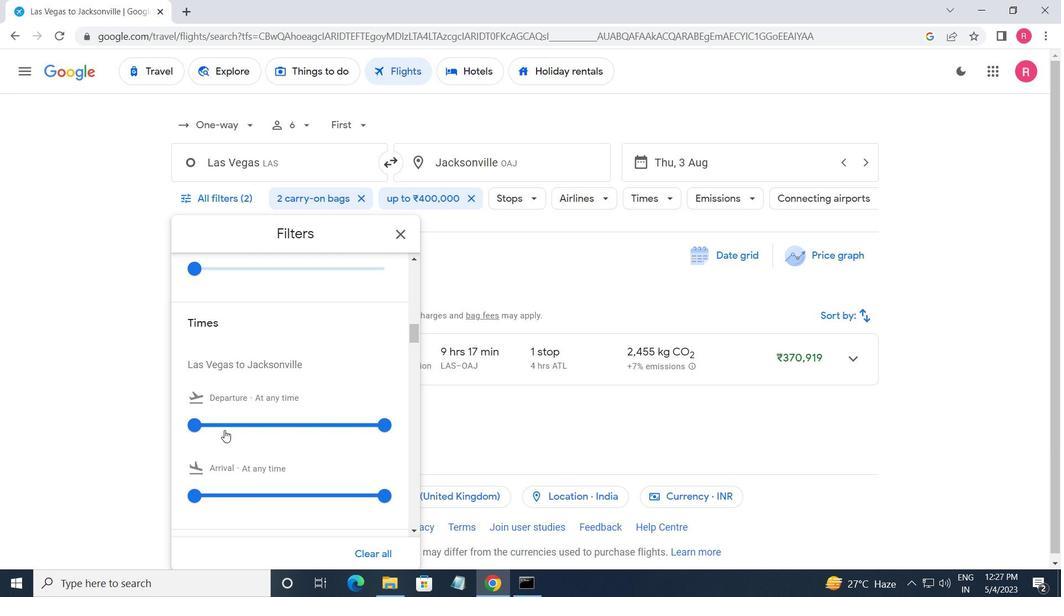 
Action: Mouse pressed left at (201, 424)
Screenshot: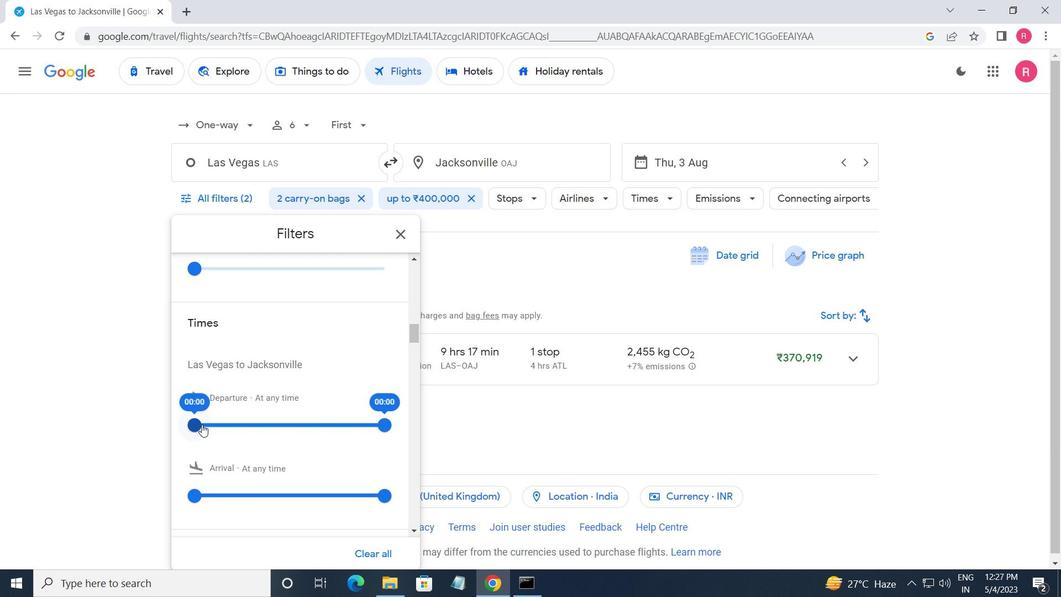 
Action: Mouse moved to (388, 425)
Screenshot: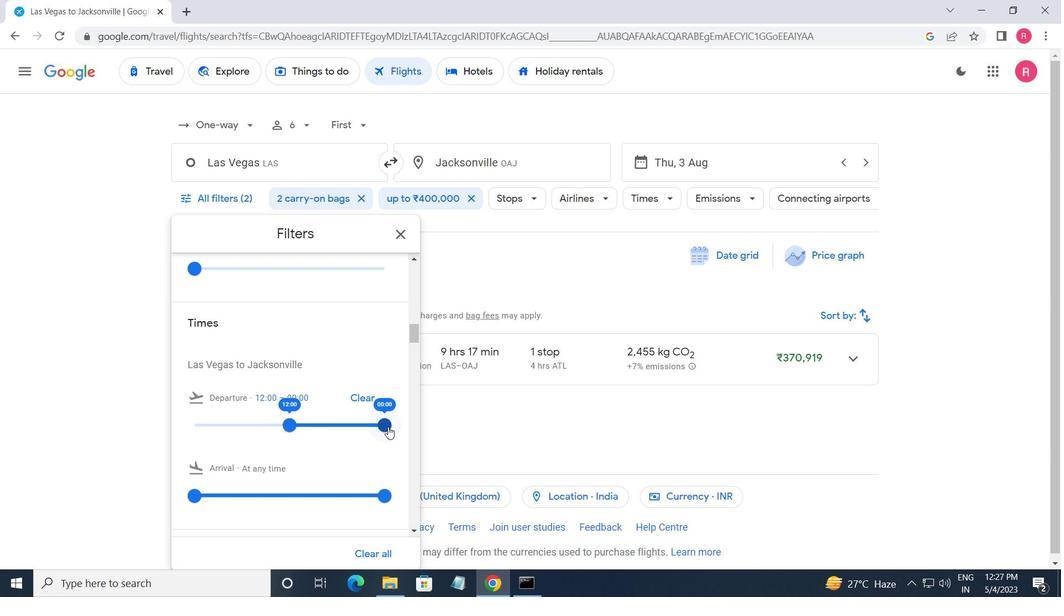
Action: Mouse pressed left at (388, 425)
Screenshot: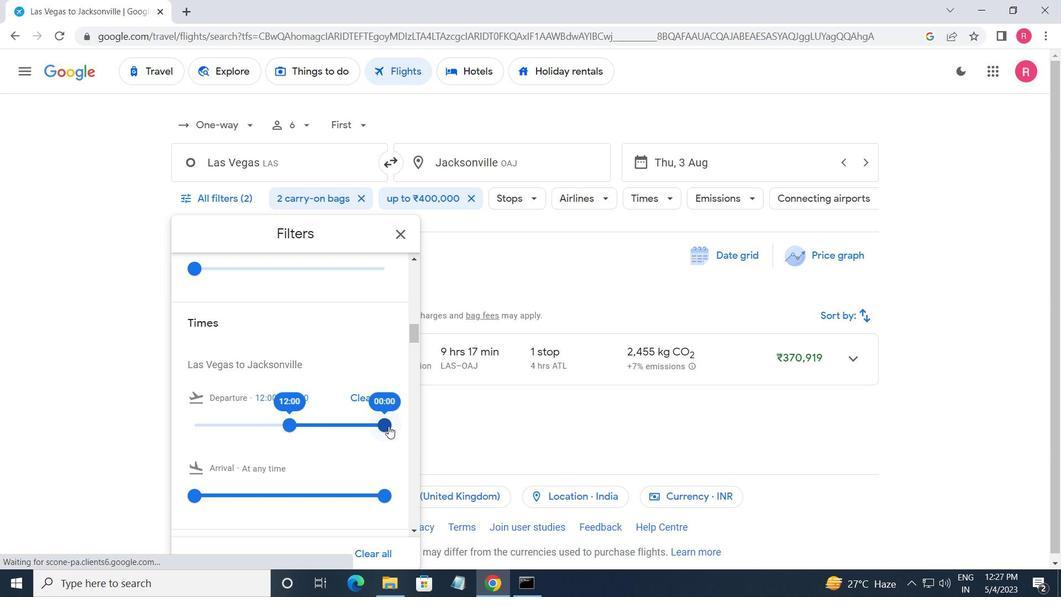 
Action: Mouse moved to (397, 233)
Screenshot: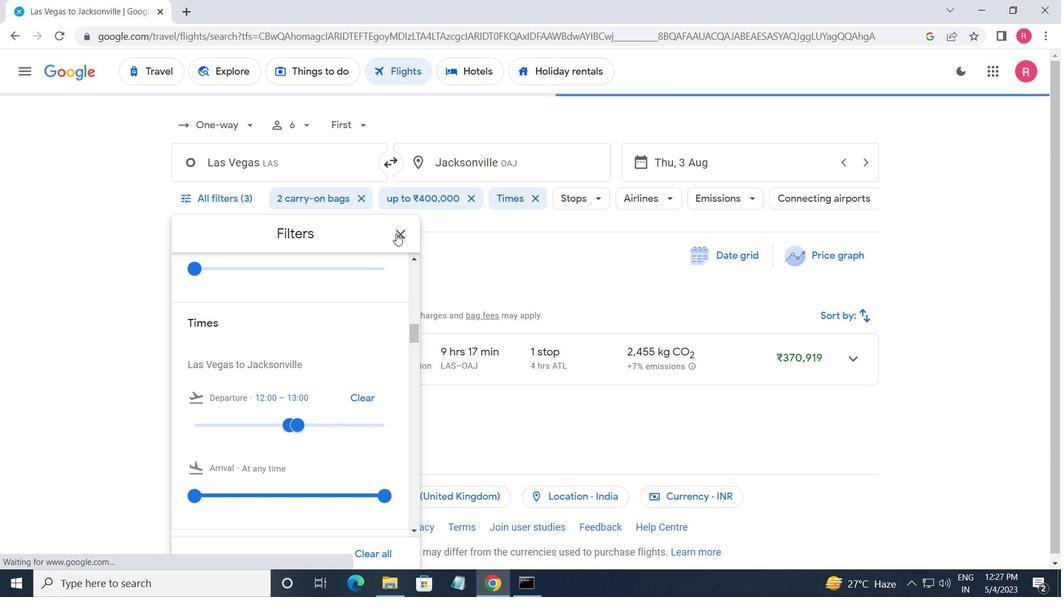 
Action: Mouse pressed left at (397, 233)
Screenshot: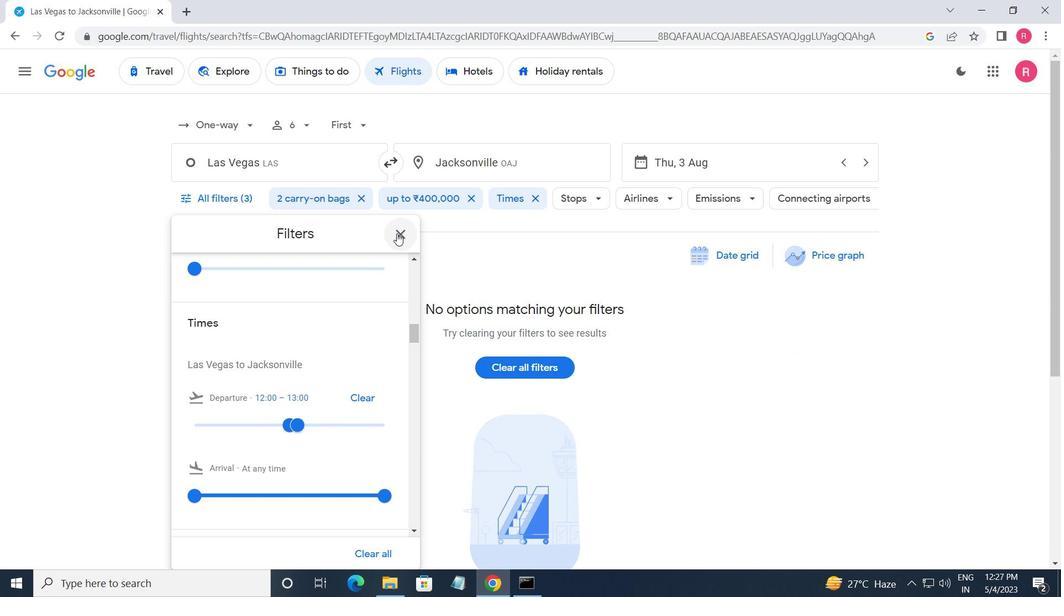 
Action: Mouse moved to (392, 236)
Screenshot: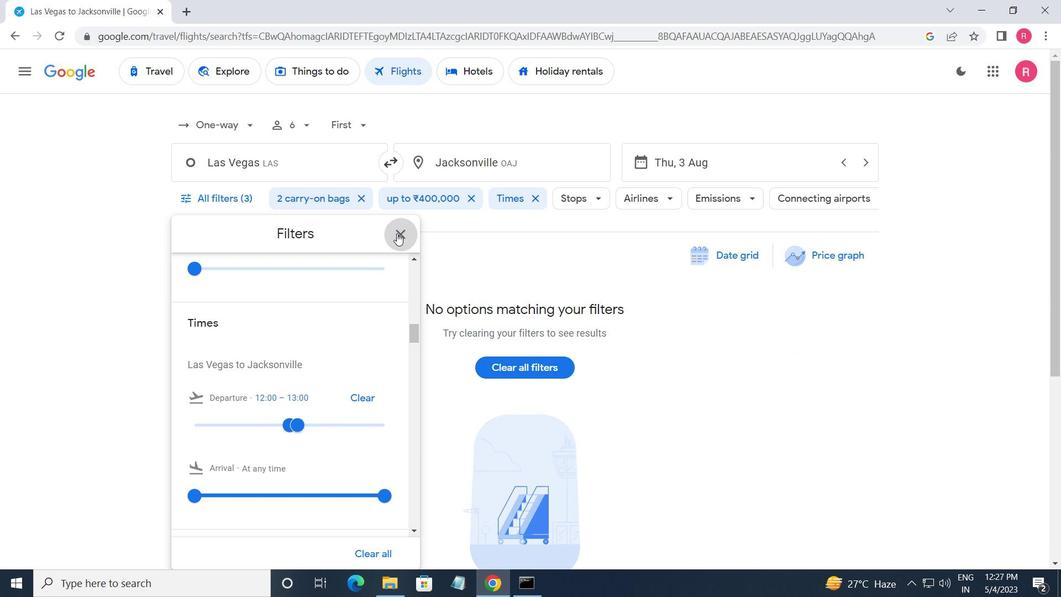 
